 Task: Create new subfolder Folder0000000007 in folder Inbox. Create new subfolder Folder0000000008 in folder Sent items. Move email   from folder Sent items to folder Folder0000000001 with a subject Subject0000000001. Move email   from folder Sent items to folder Folder0000000002 with a subject Subject0000000001. Move email   from folder Sent items to folder Folder0000000003 with a subject Subject0000000001
Action: Mouse moved to (193, 314)
Screenshot: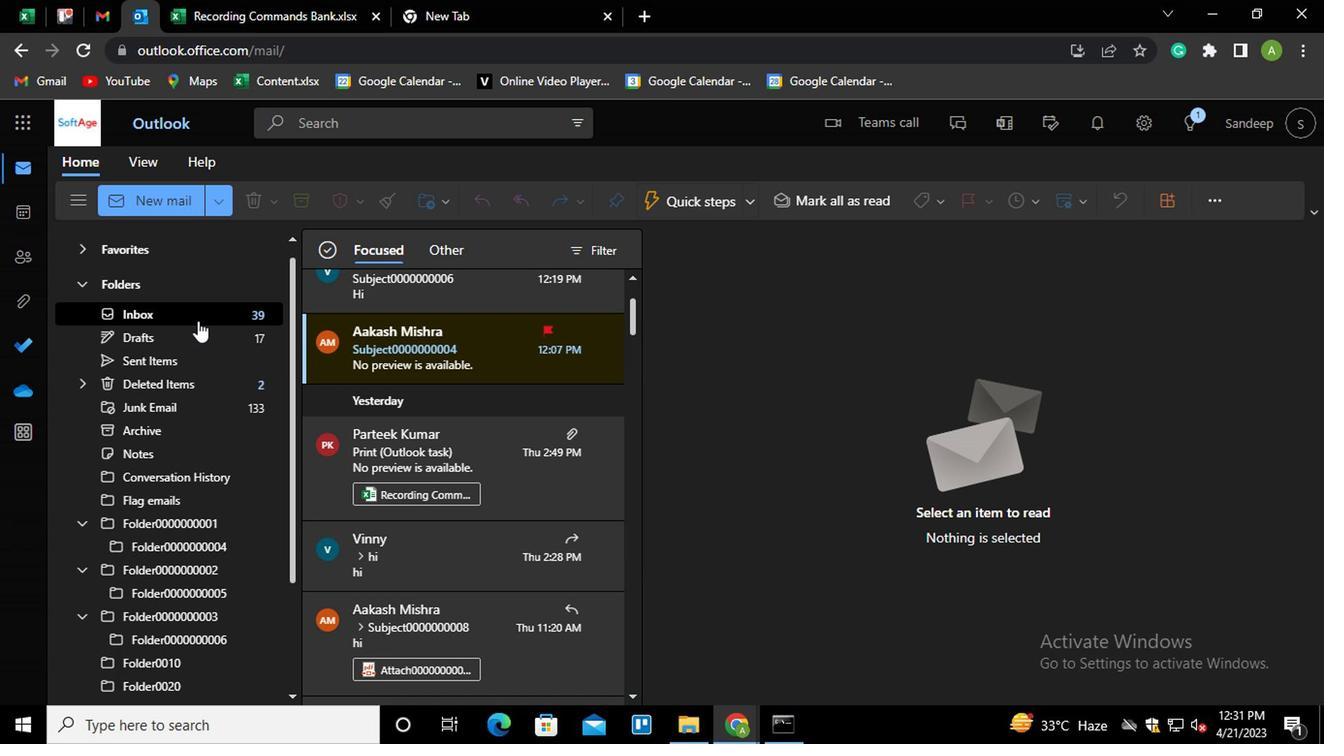 
Action: Mouse pressed right at (193, 314)
Screenshot: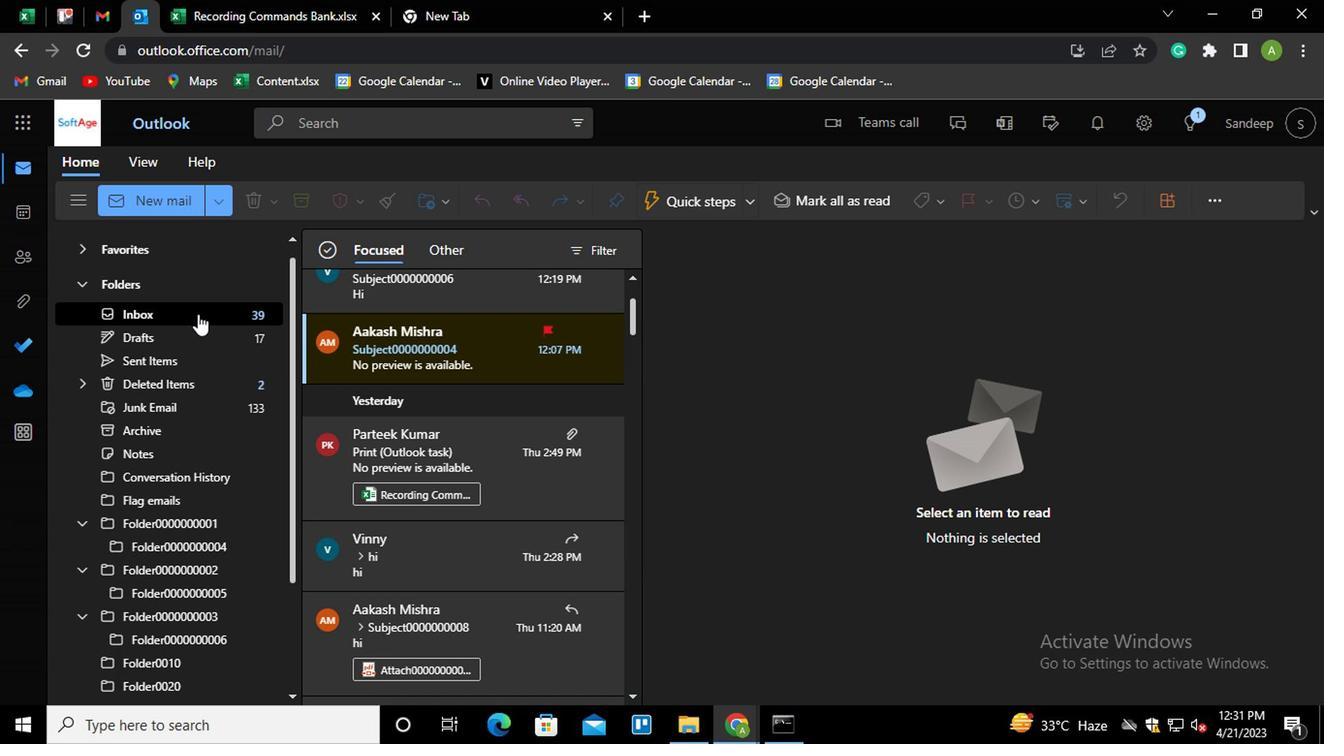 
Action: Mouse moved to (267, 336)
Screenshot: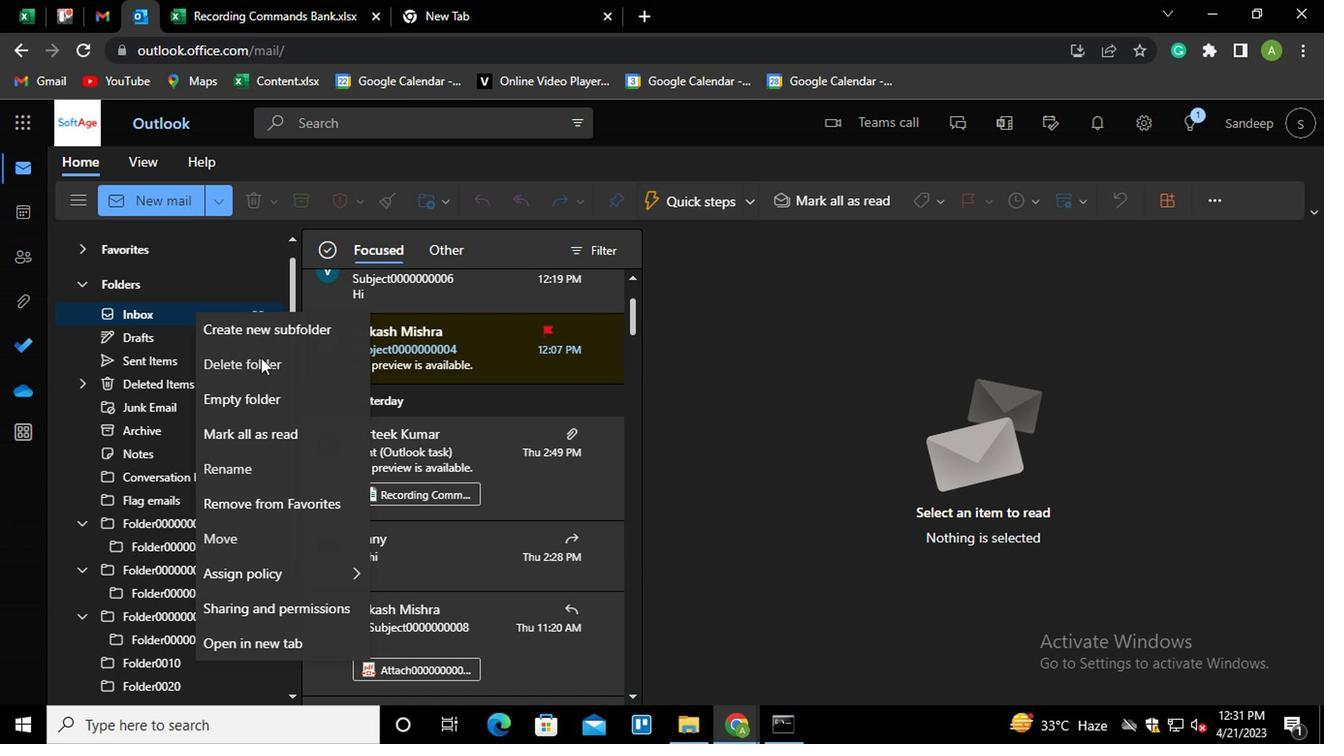
Action: Mouse pressed left at (267, 336)
Screenshot: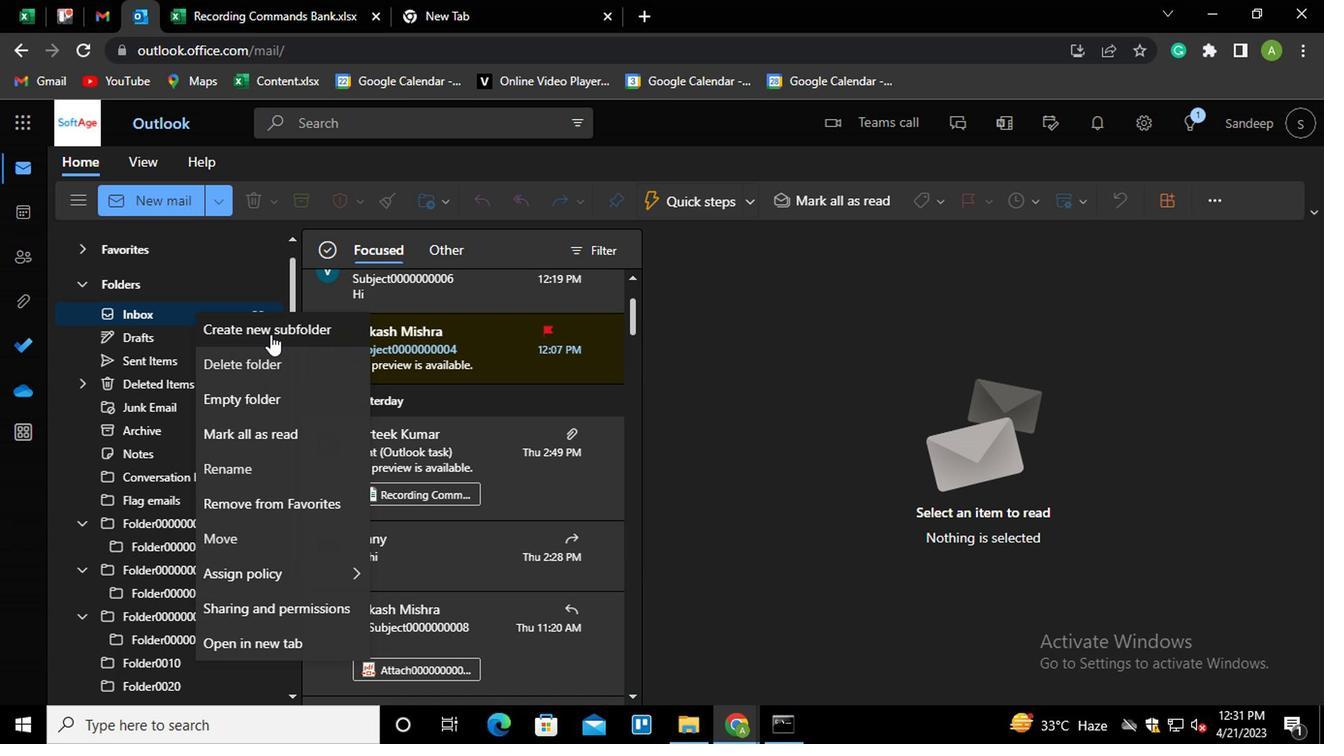 
Action: Mouse moved to (137, 340)
Screenshot: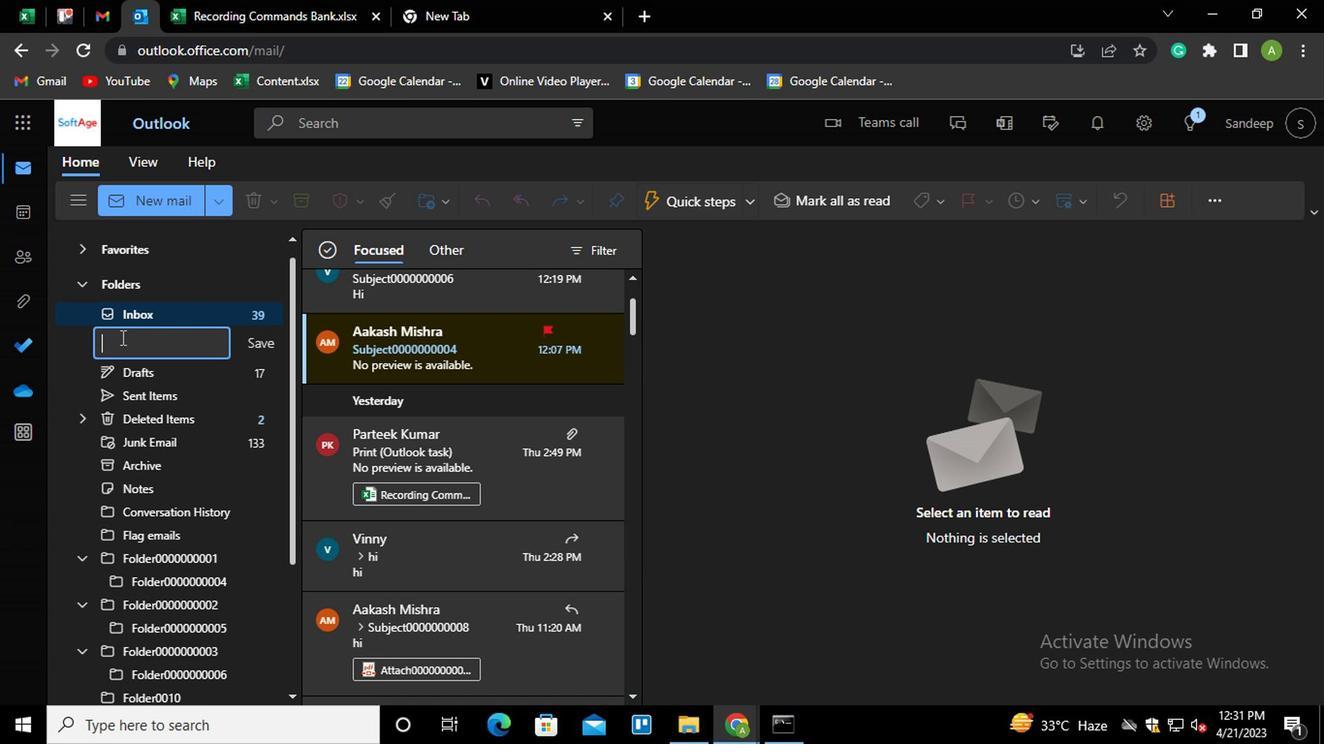 
Action: Key pressed <Key.shift>FOLDER0000000007<Key.enter>
Screenshot: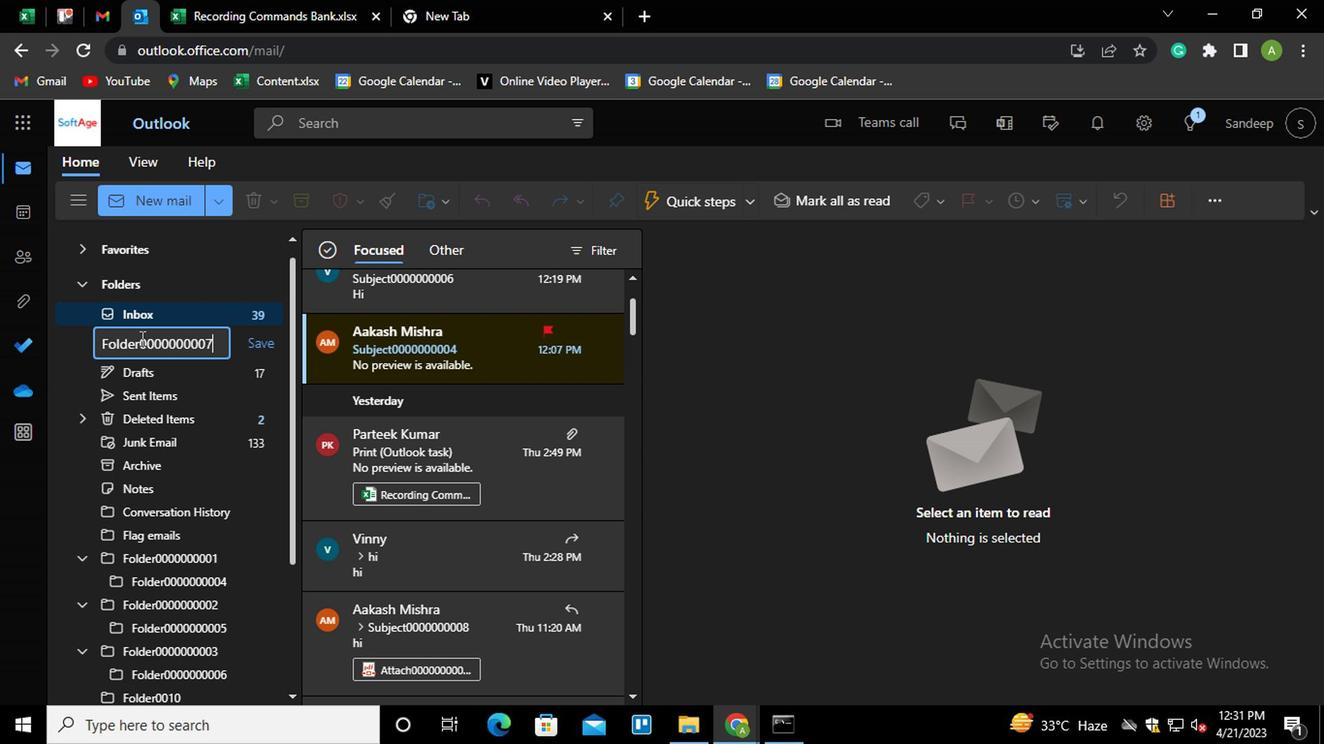 
Action: Mouse moved to (142, 382)
Screenshot: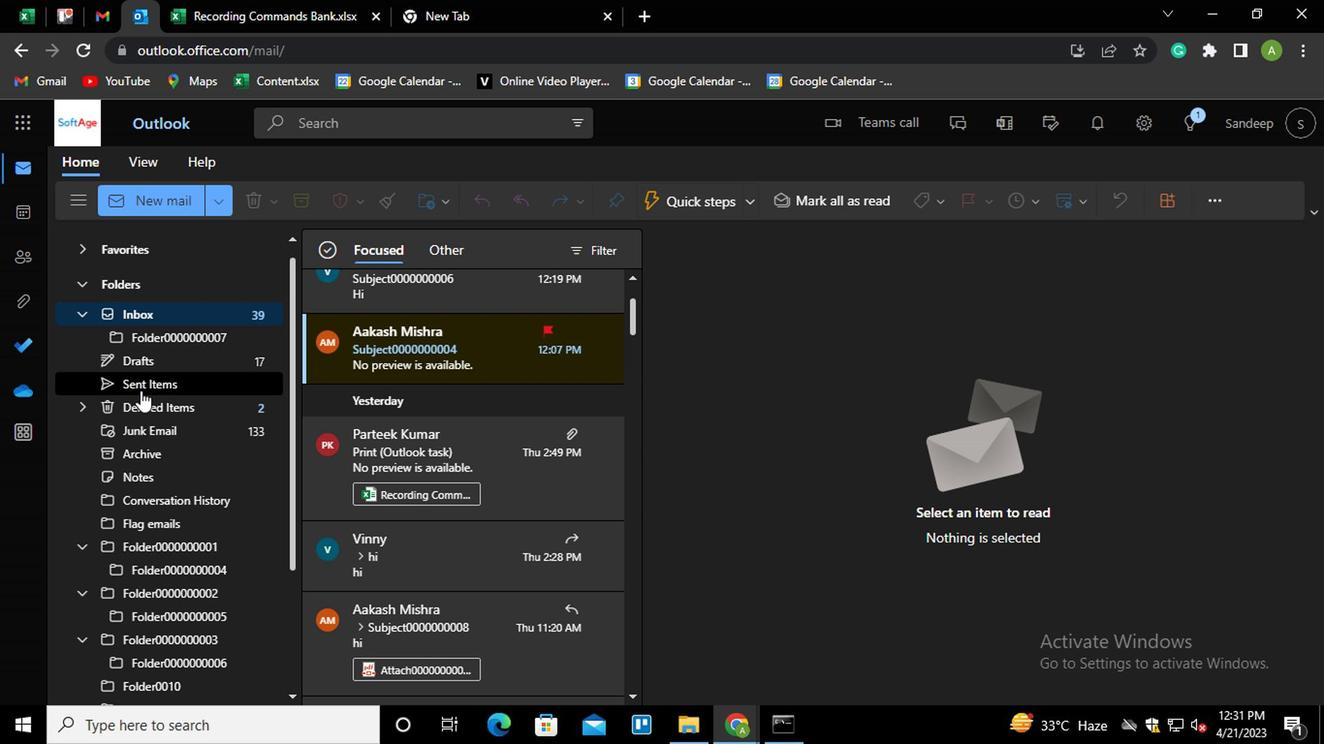 
Action: Mouse pressed right at (142, 382)
Screenshot: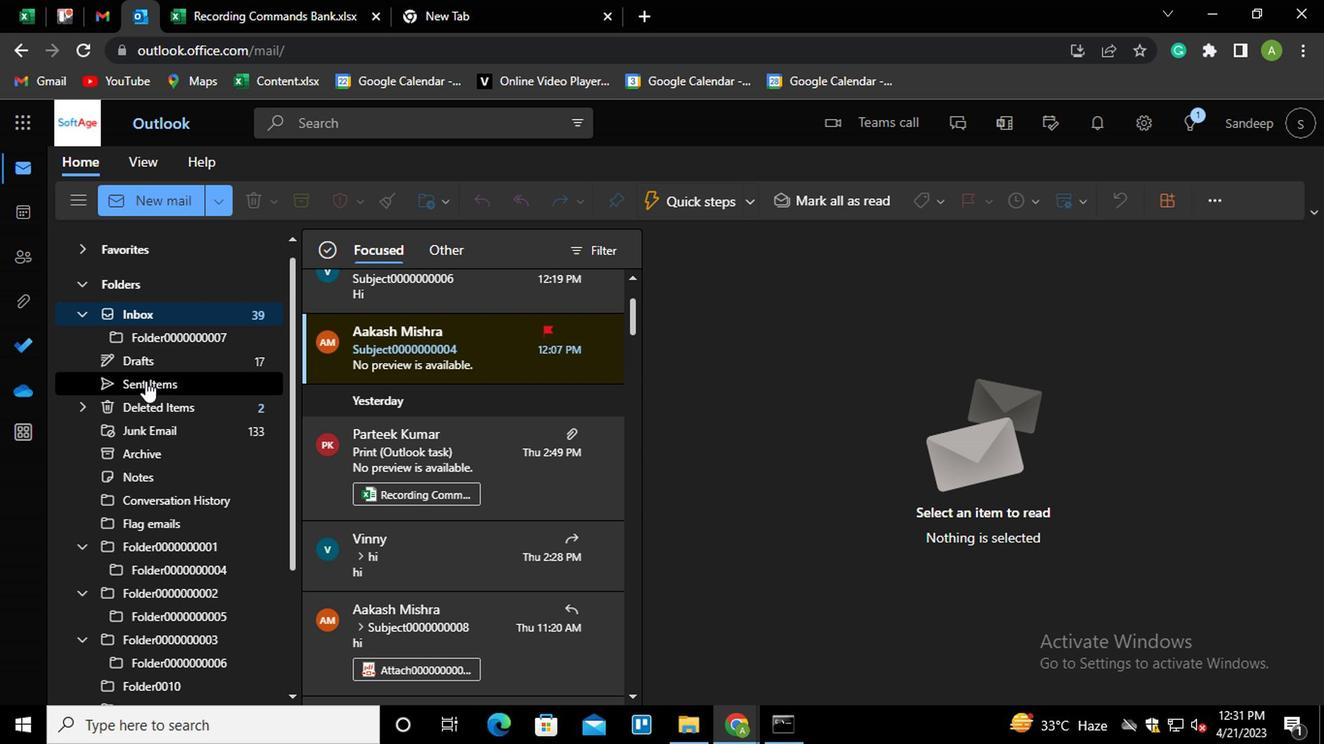 
Action: Mouse moved to (175, 370)
Screenshot: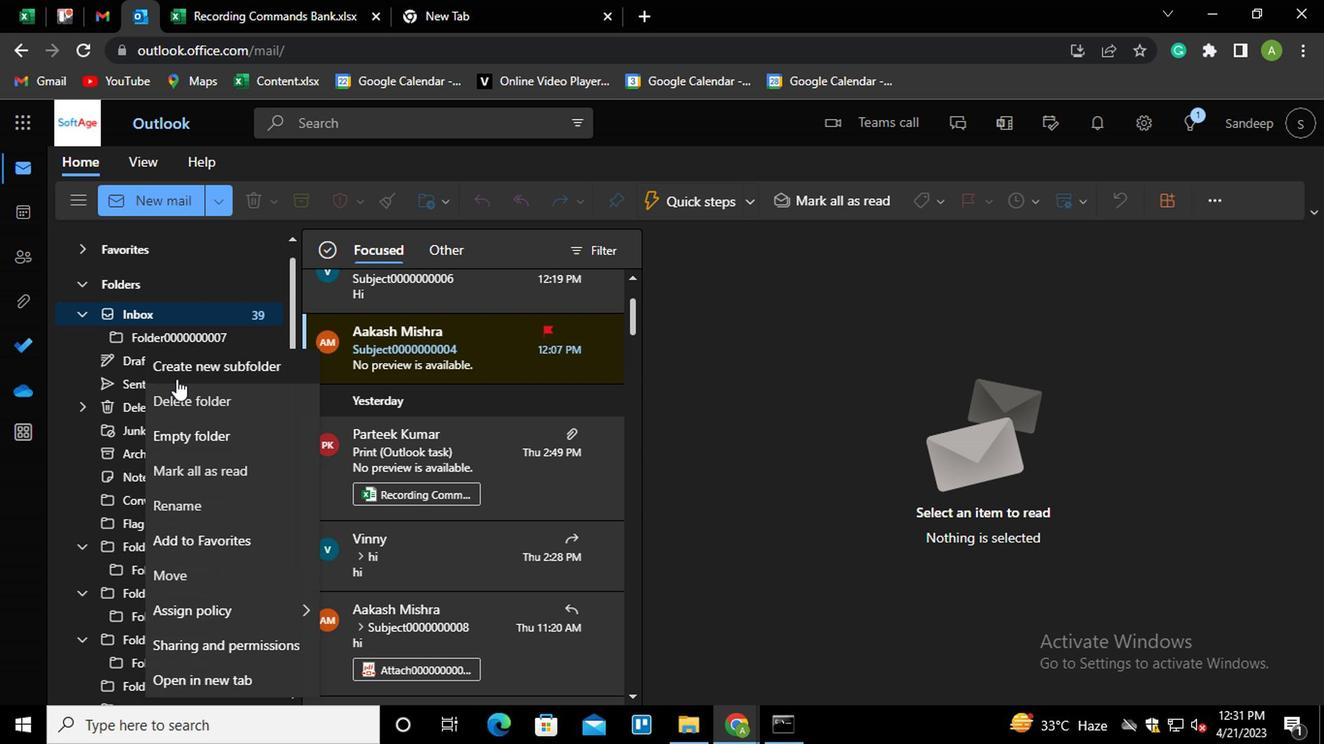 
Action: Mouse pressed left at (175, 370)
Screenshot: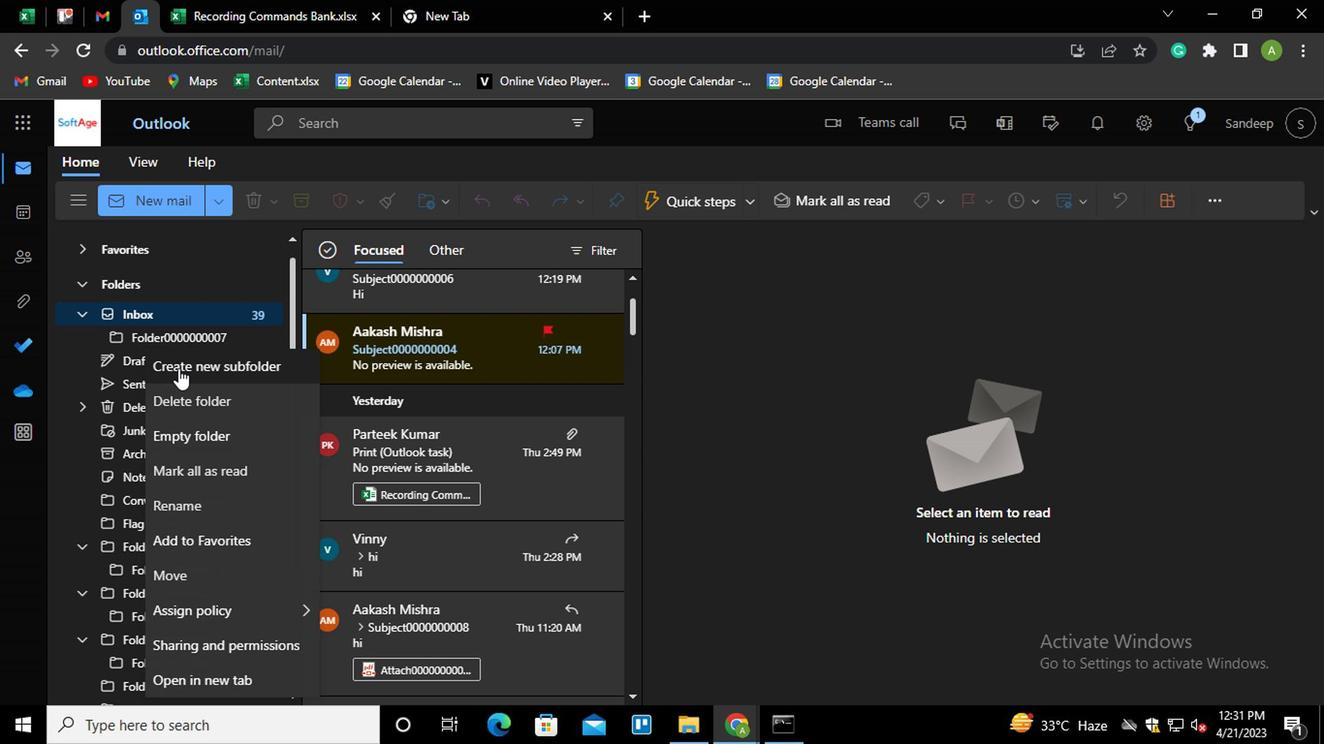 
Action: Mouse moved to (176, 371)
Screenshot: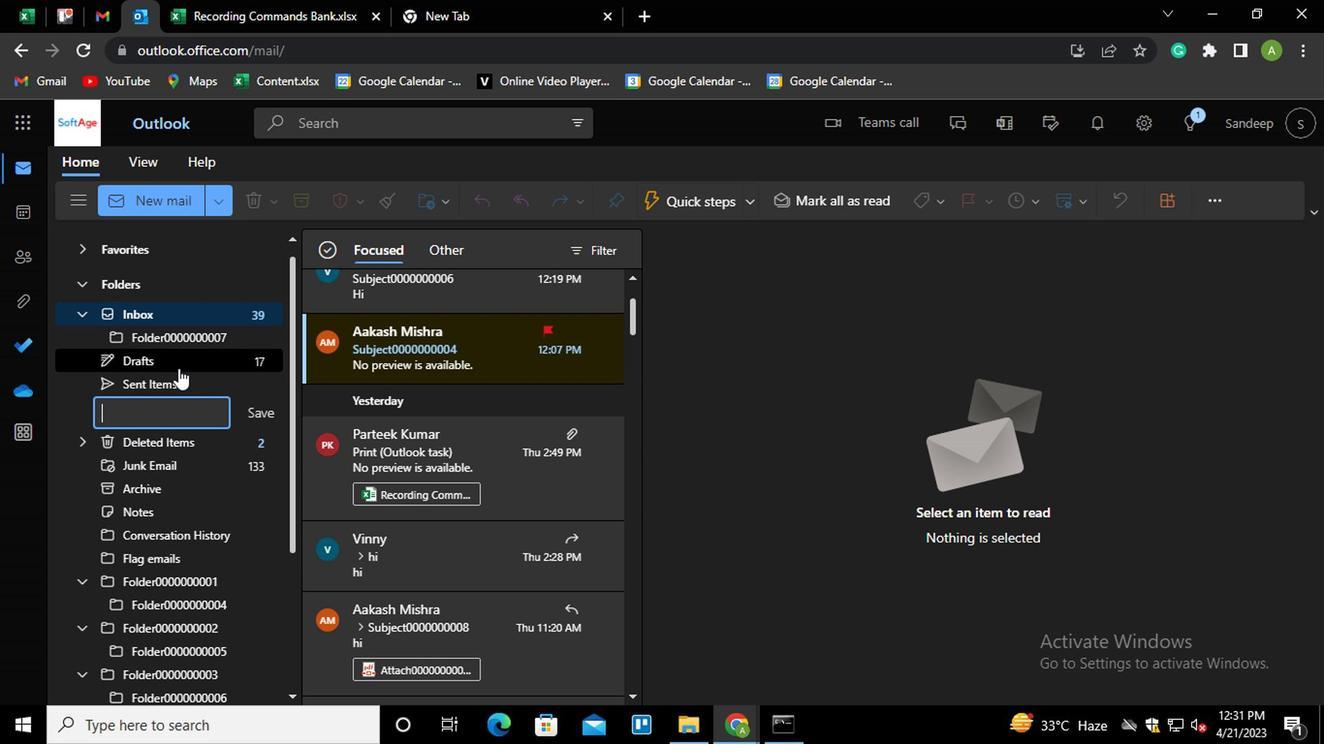 
Action: Key pressed <Key.shift>FOLDER0000000008<Key.enter>
Screenshot: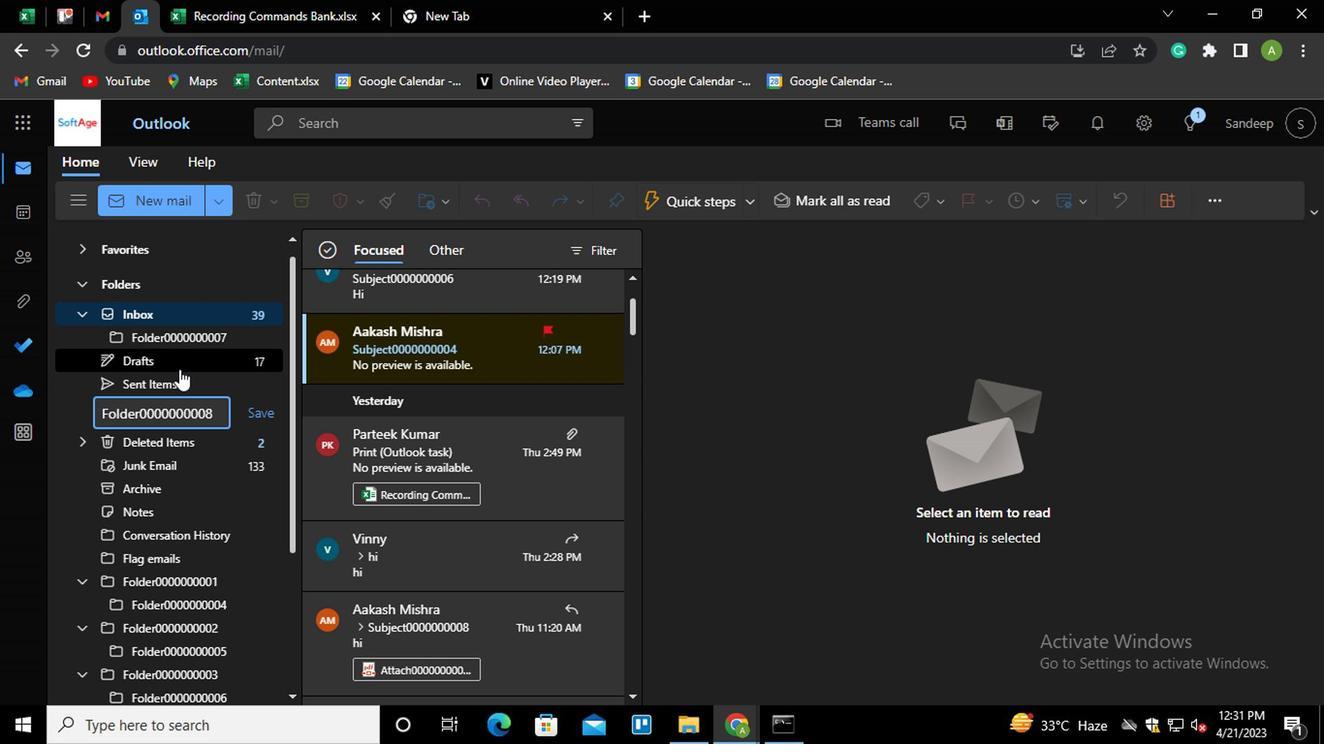
Action: Mouse moved to (173, 391)
Screenshot: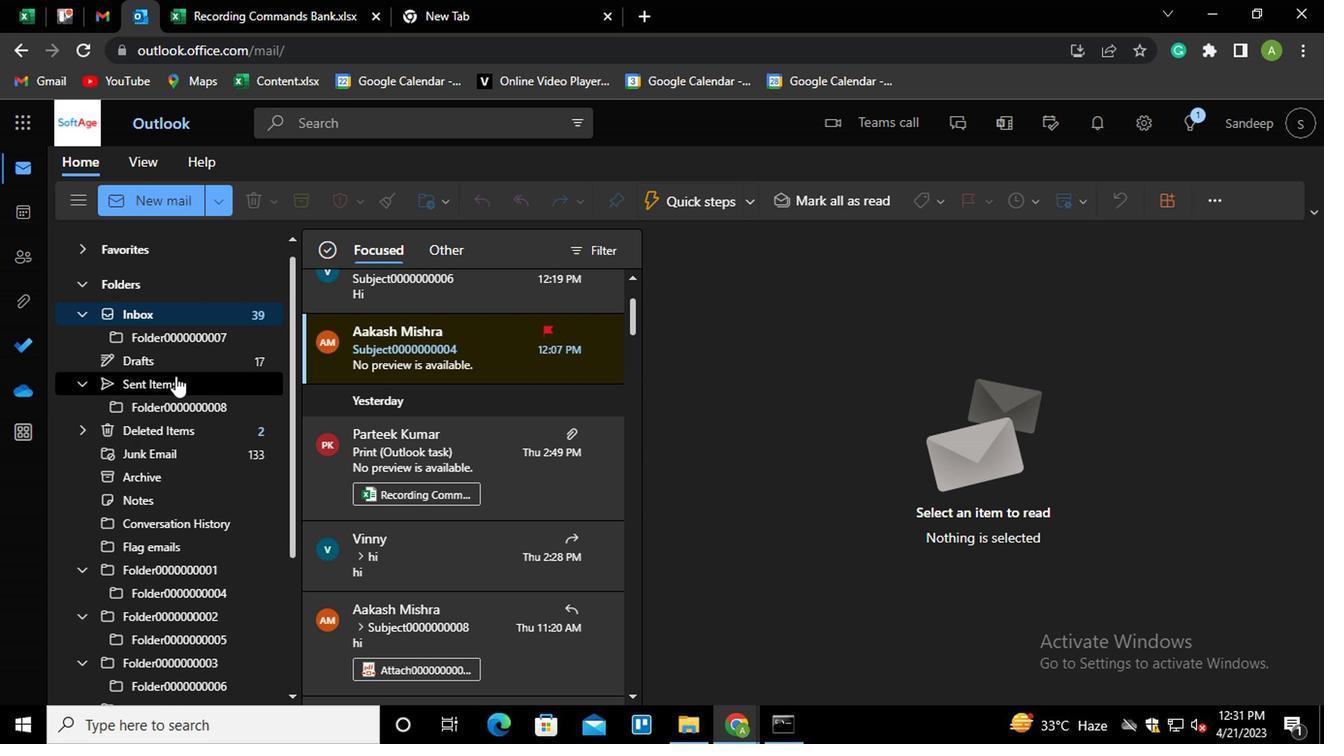 
Action: Mouse pressed left at (173, 391)
Screenshot: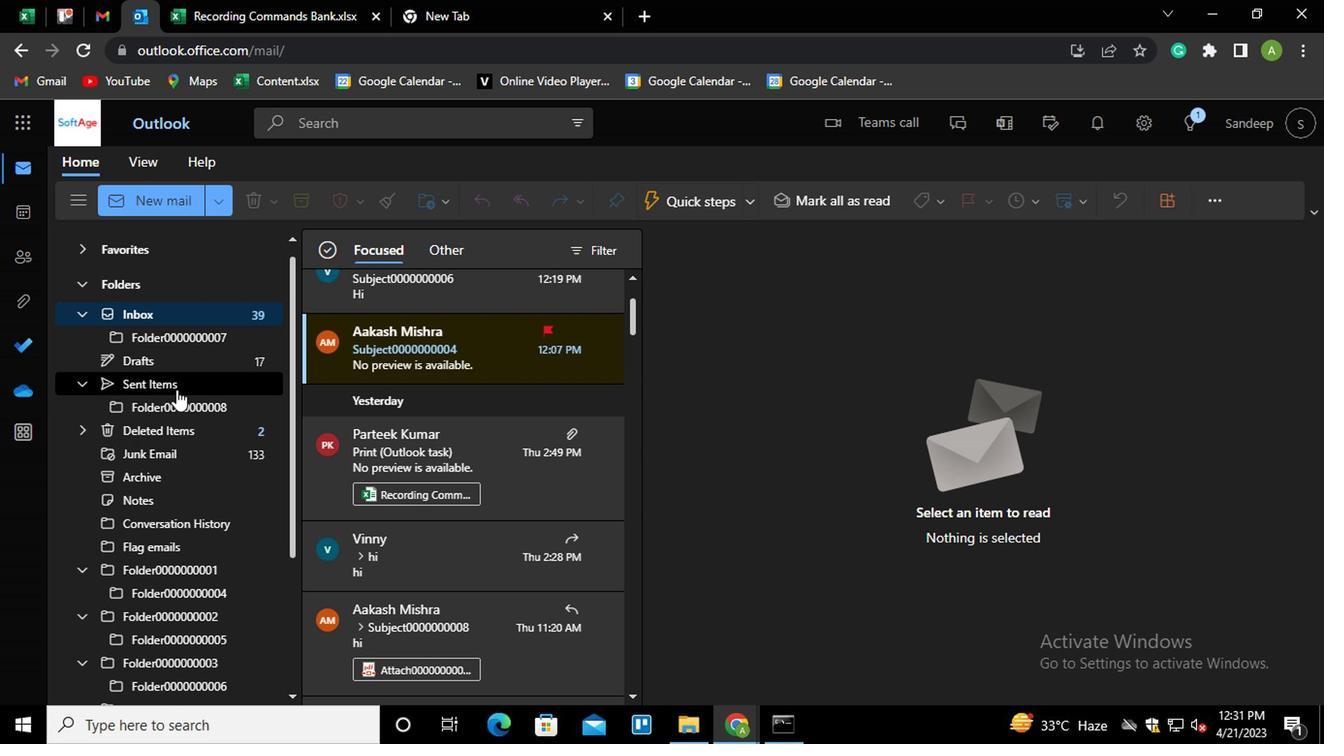 
Action: Mouse moved to (537, 121)
Screenshot: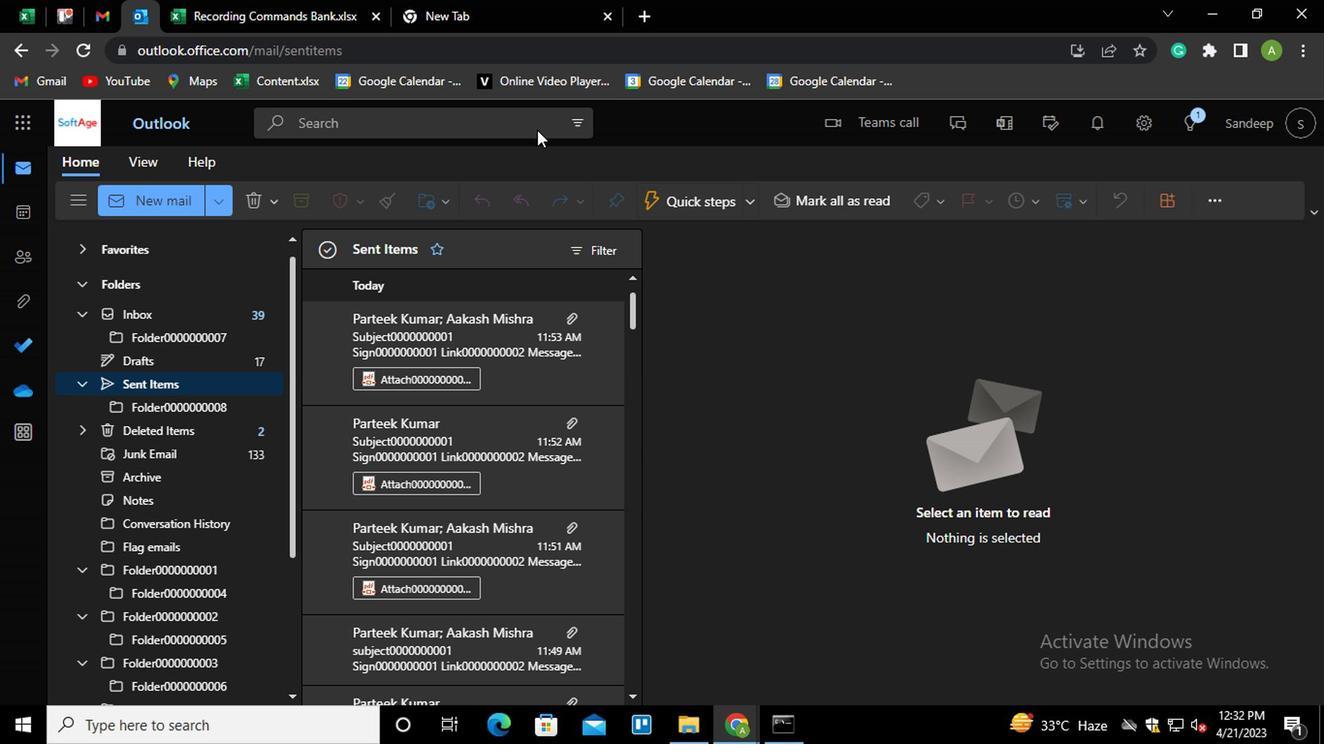 
Action: Mouse pressed left at (537, 121)
Screenshot: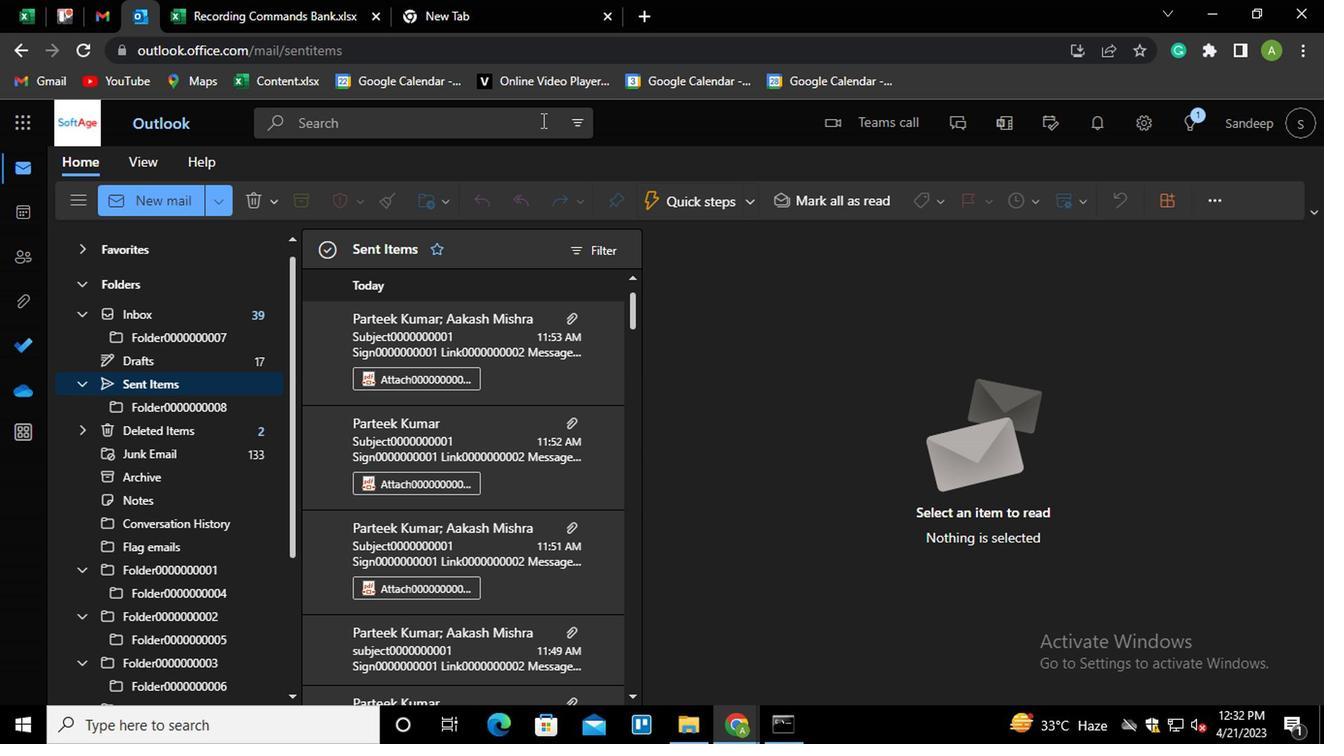 
Action: Mouse moved to (744, 115)
Screenshot: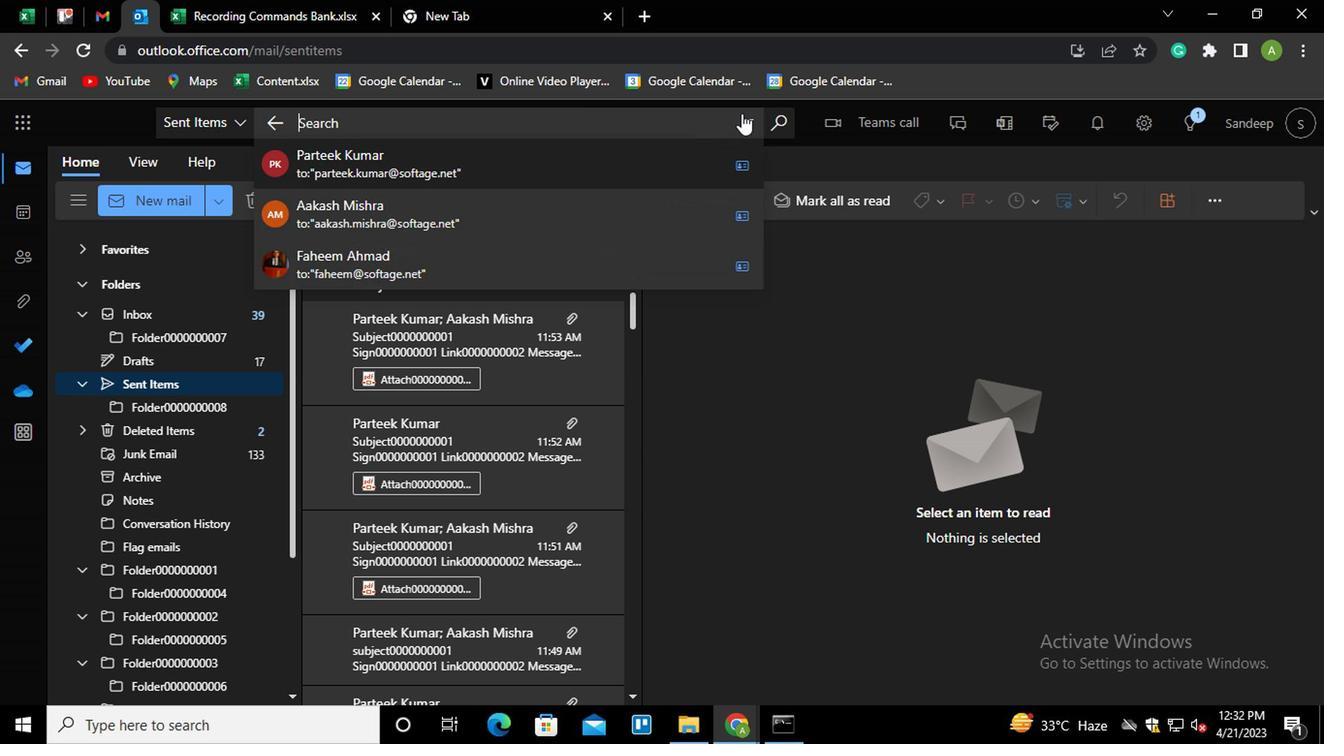 
Action: Mouse pressed left at (744, 115)
Screenshot: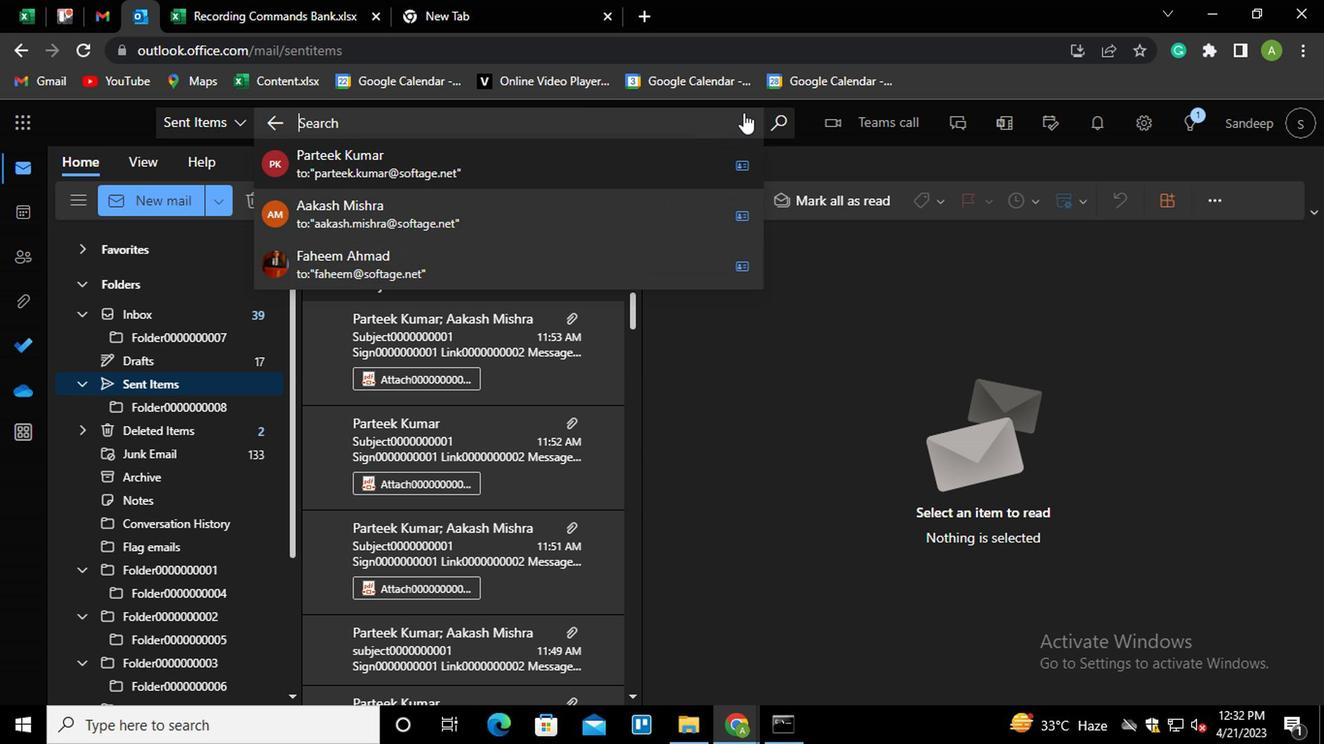 
Action: Mouse moved to (517, 218)
Screenshot: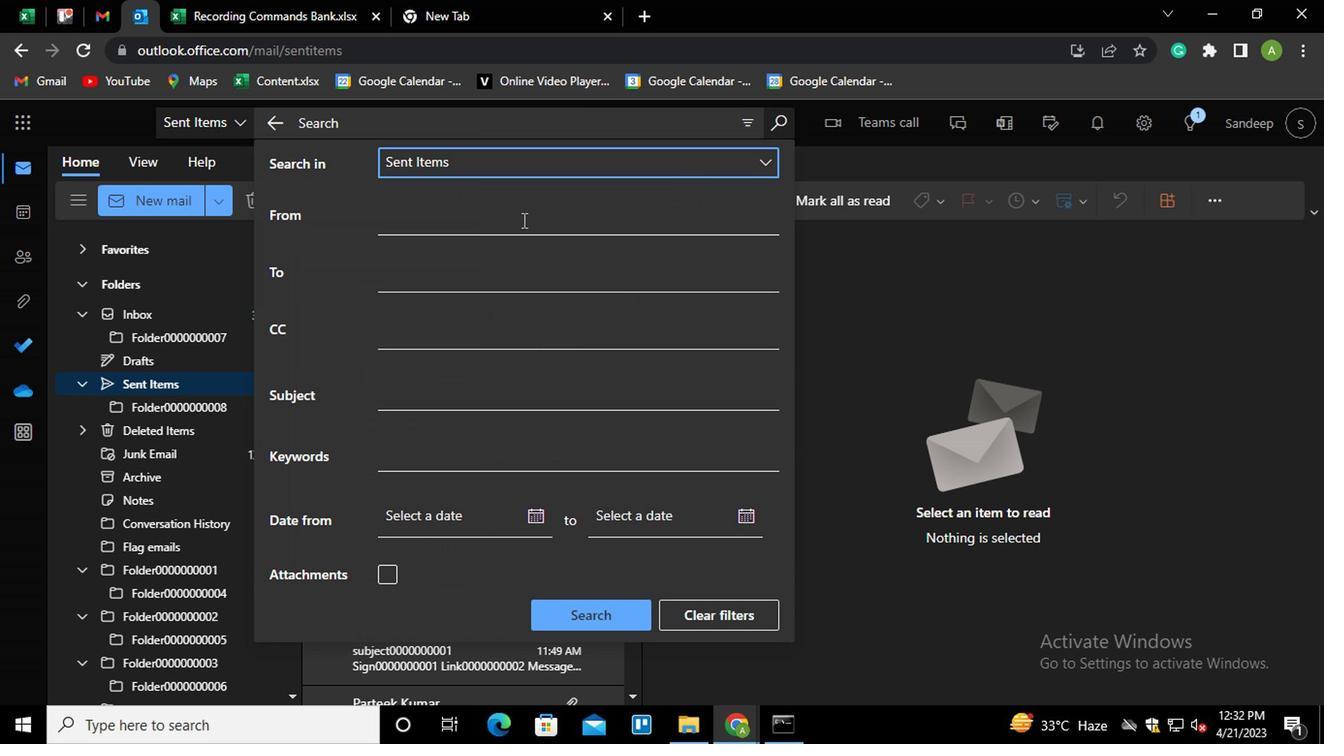 
Action: Mouse pressed left at (517, 218)
Screenshot: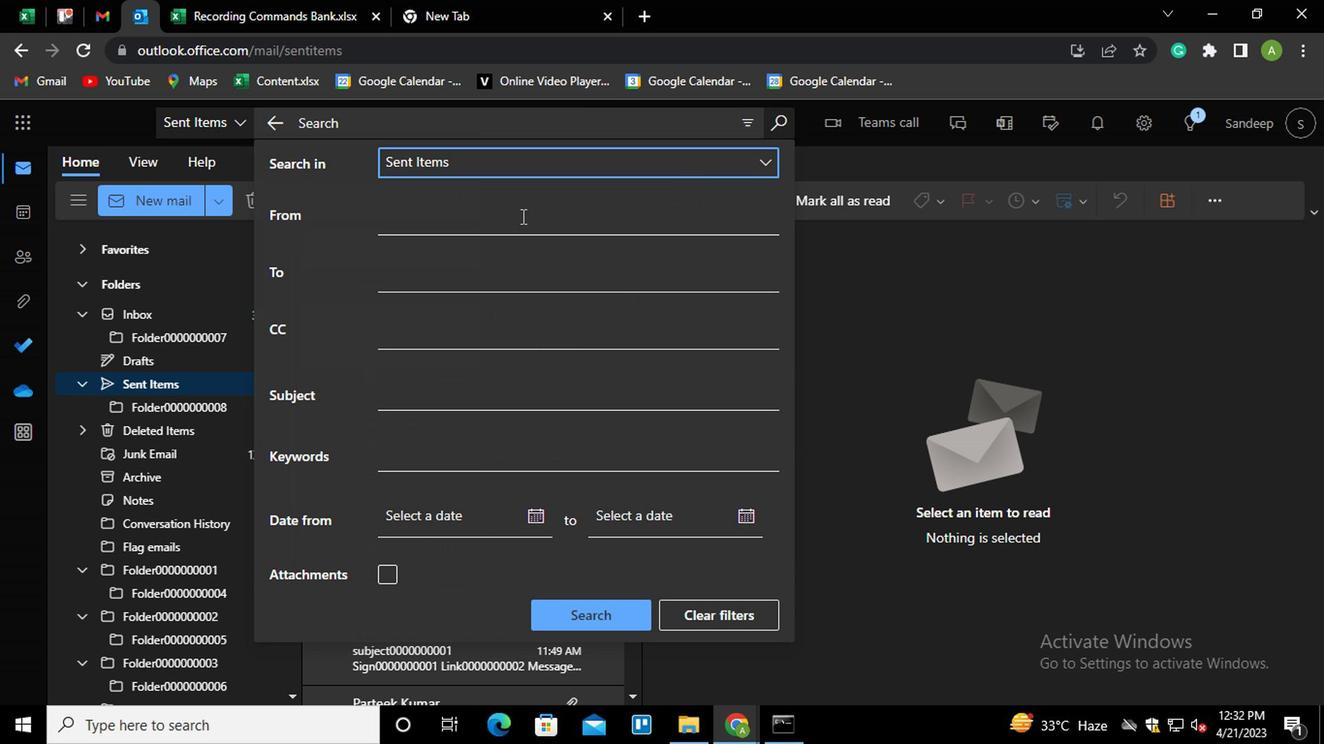 
Action: Mouse moved to (724, 396)
Screenshot: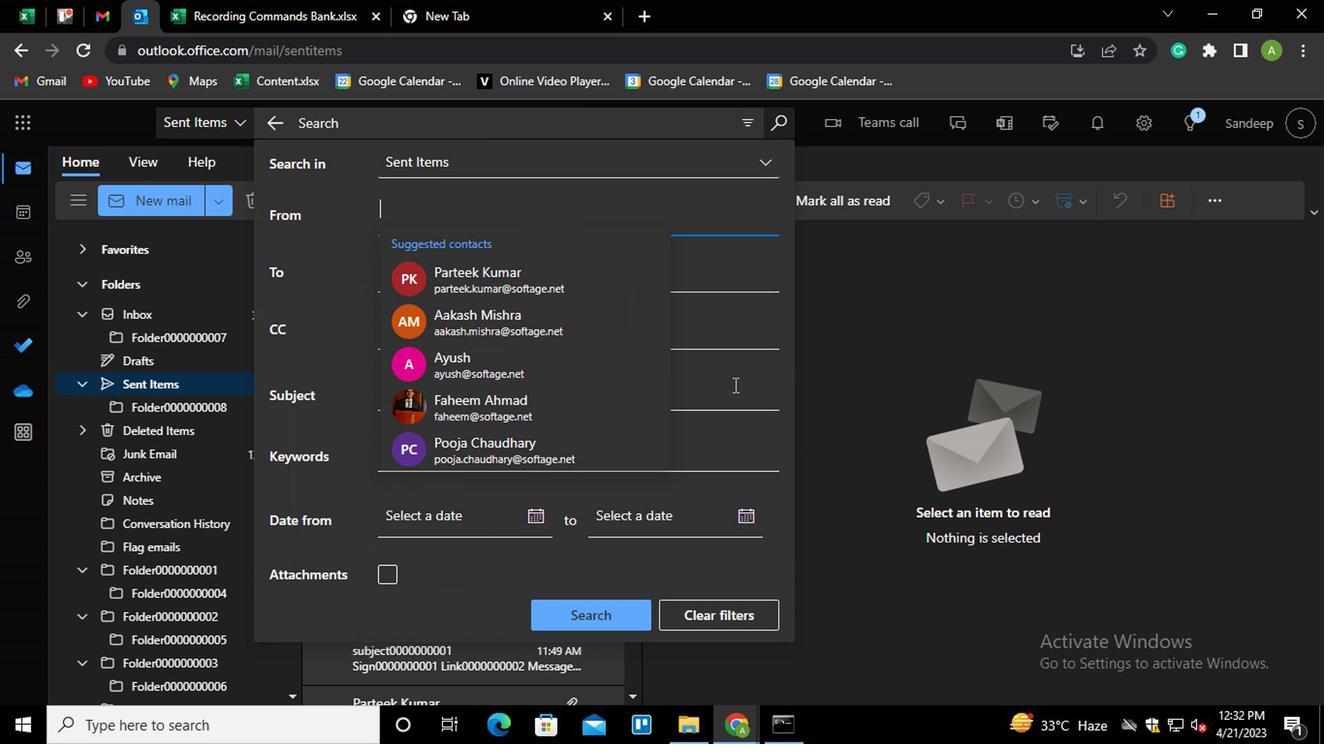 
Action: Mouse pressed left at (724, 396)
Screenshot: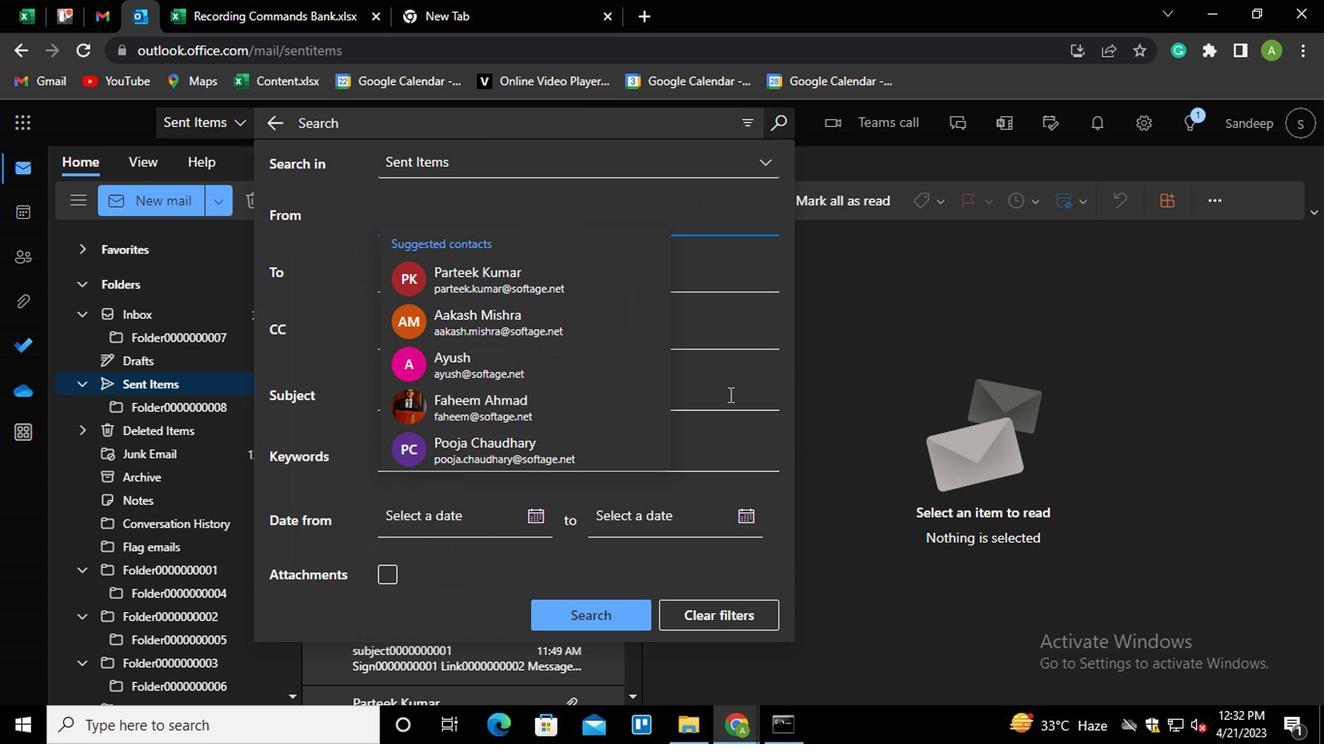
Action: Key pressed <Key.shift>SUBJECT0000000001<Key.enter>
Screenshot: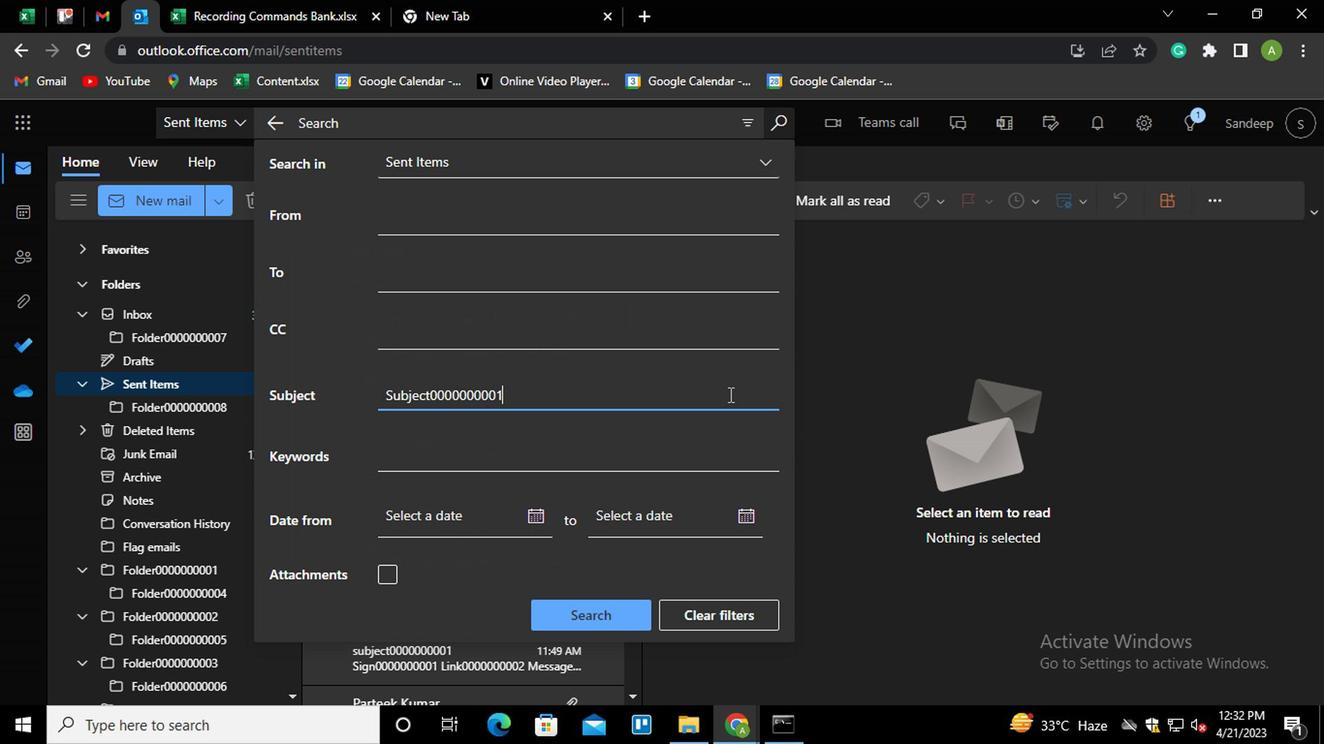 
Action: Mouse moved to (604, 605)
Screenshot: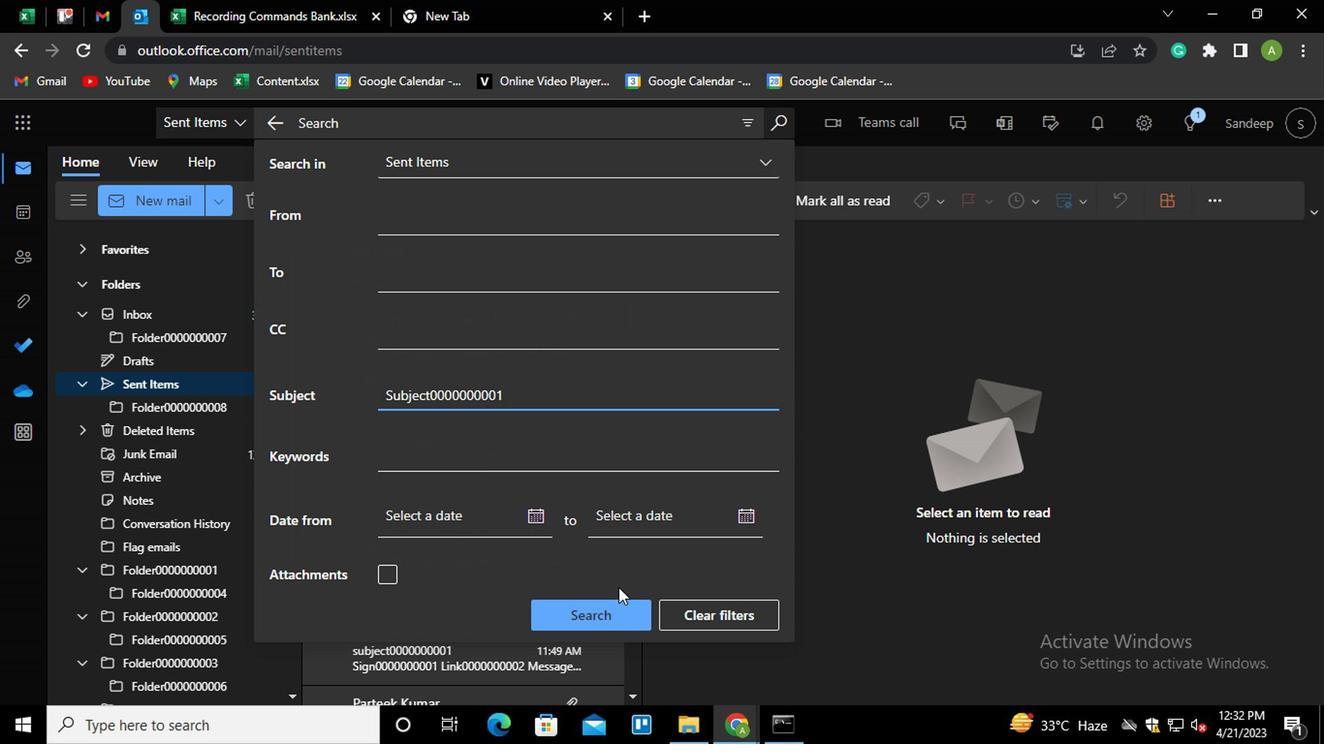 
Action: Mouse pressed left at (604, 605)
Screenshot: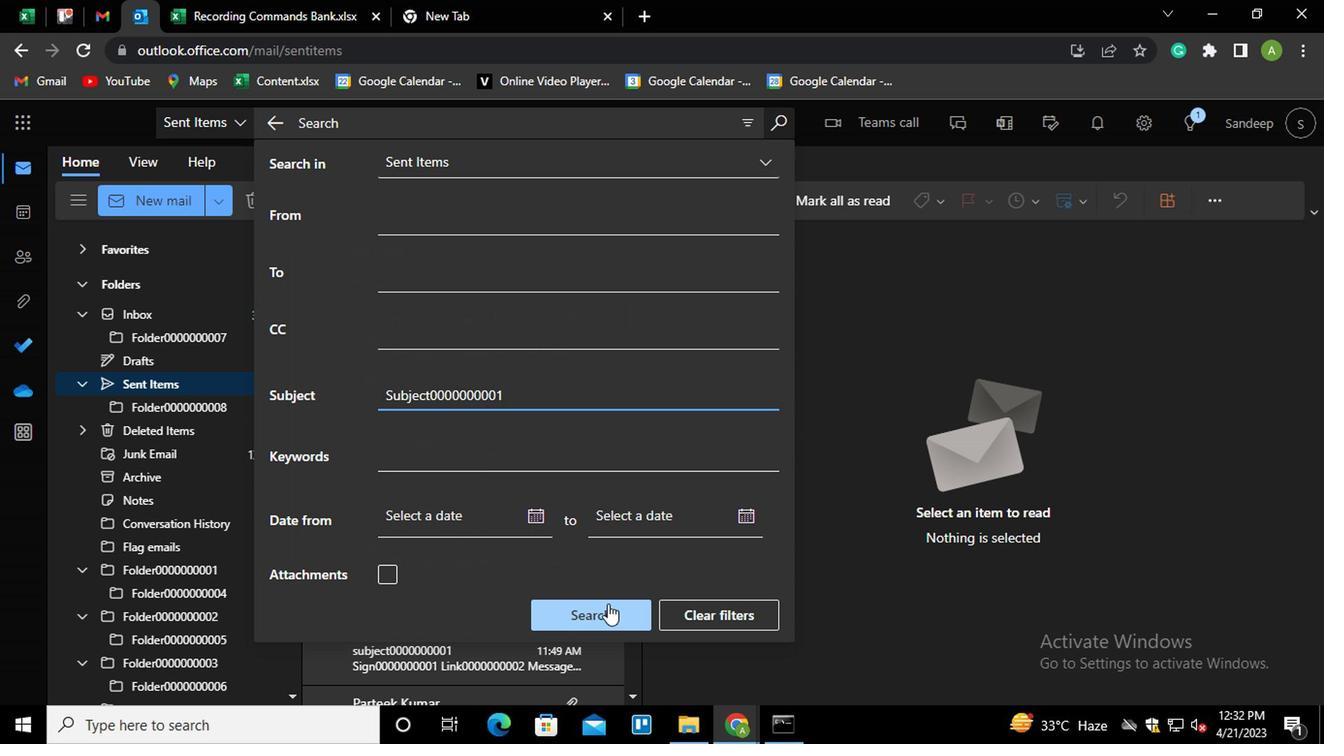
Action: Mouse moved to (486, 348)
Screenshot: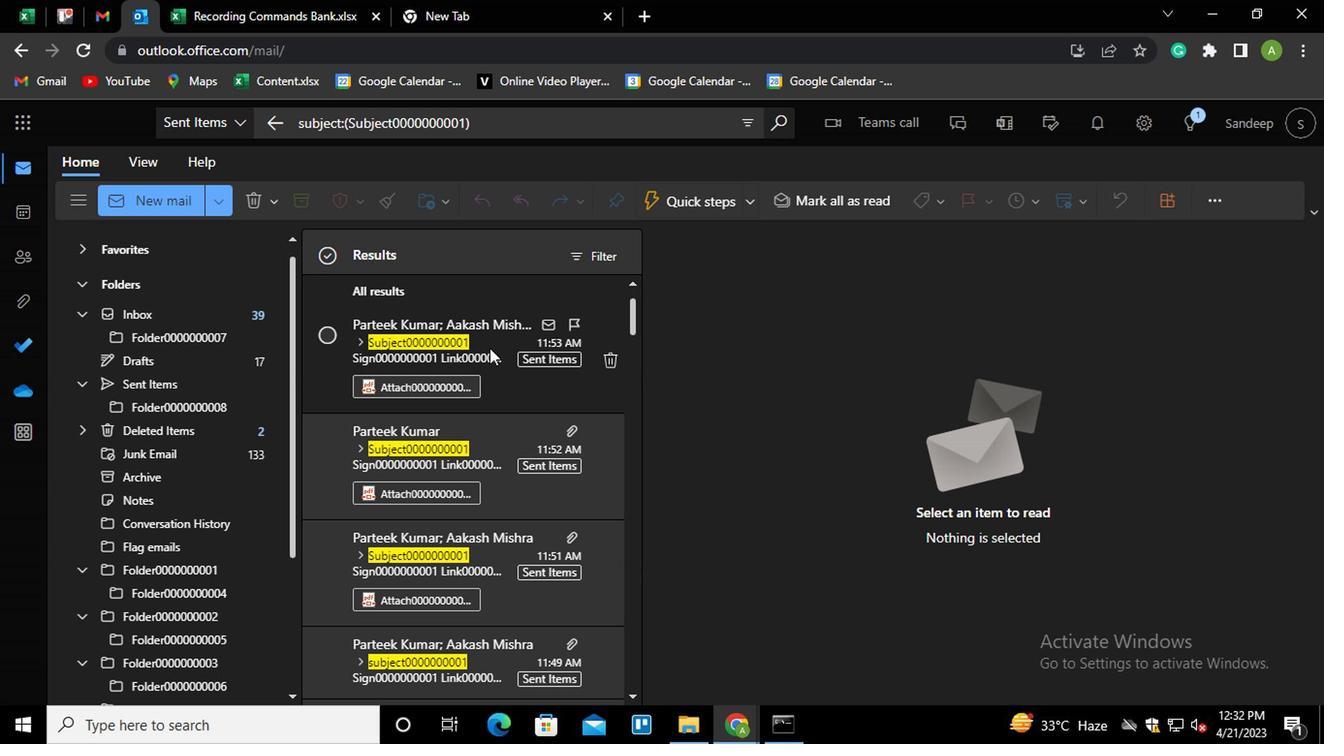 
Action: Mouse pressed right at (486, 348)
Screenshot: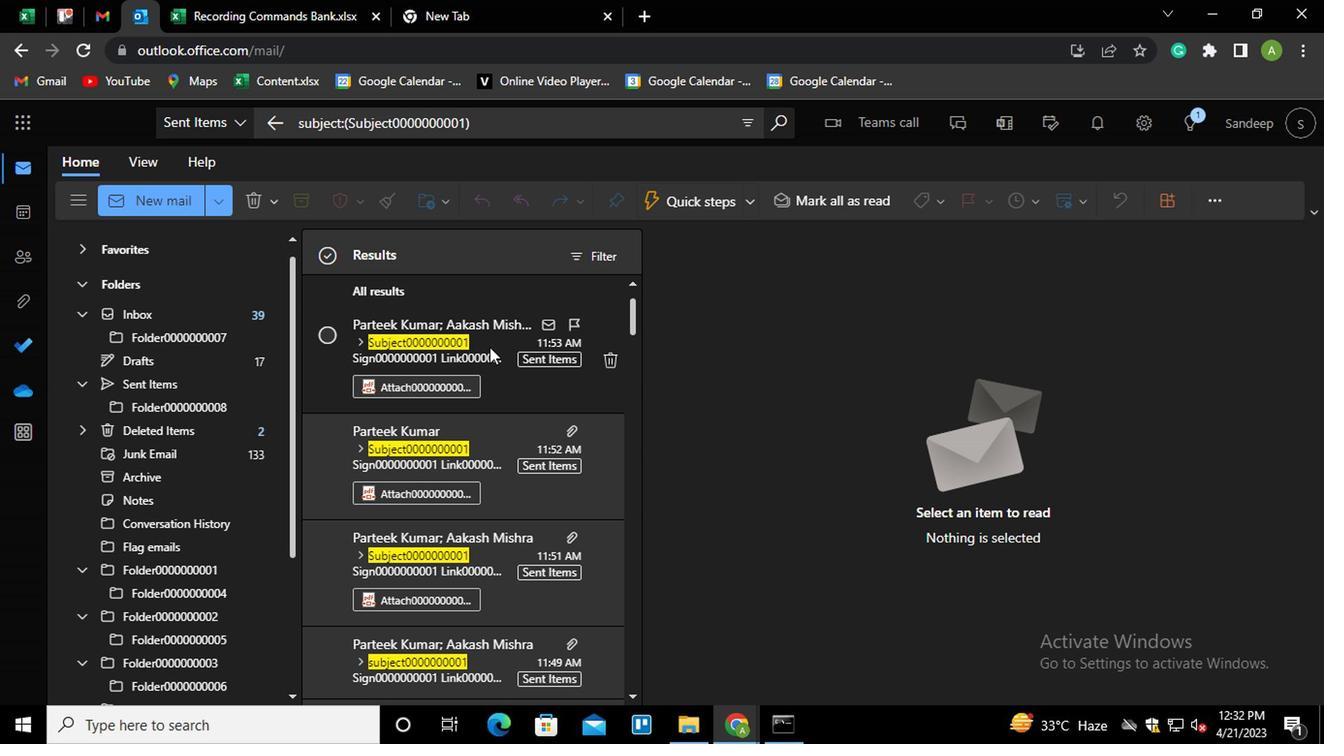 
Action: Mouse moved to (518, 432)
Screenshot: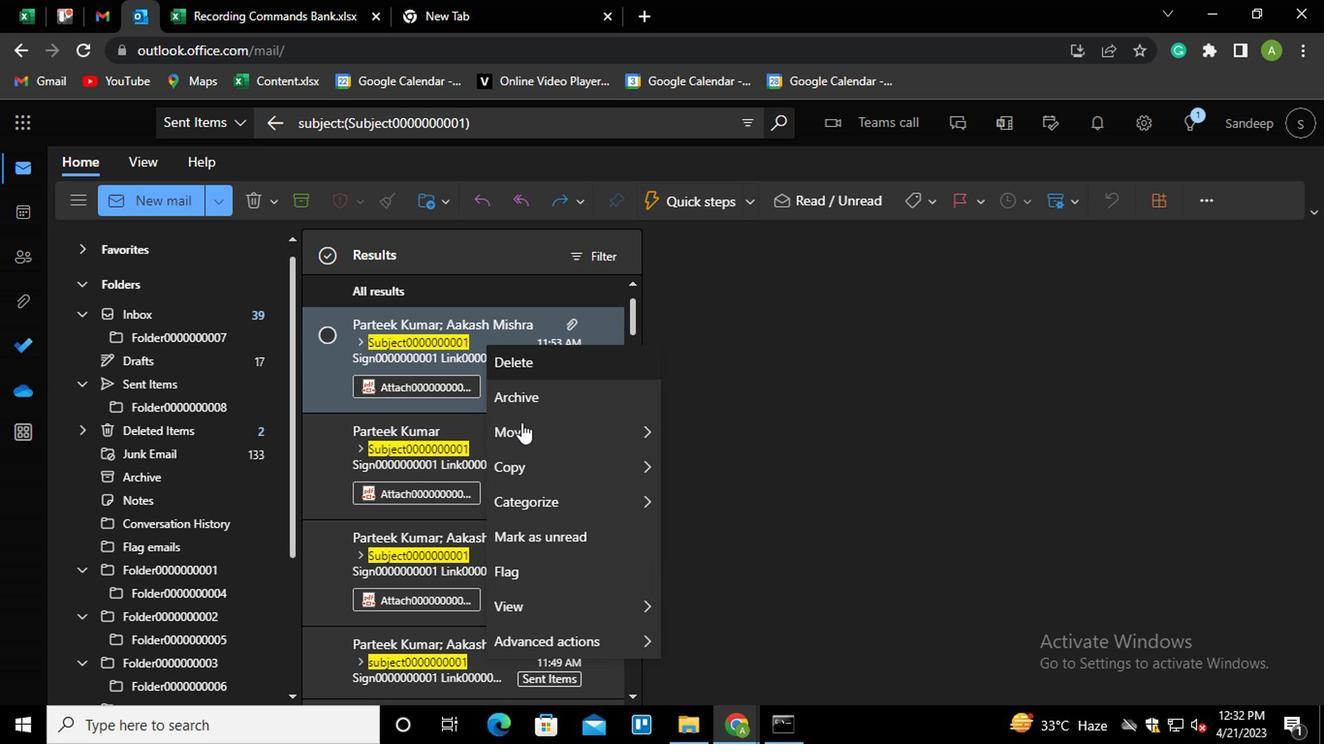 
Action: Mouse pressed left at (518, 432)
Screenshot: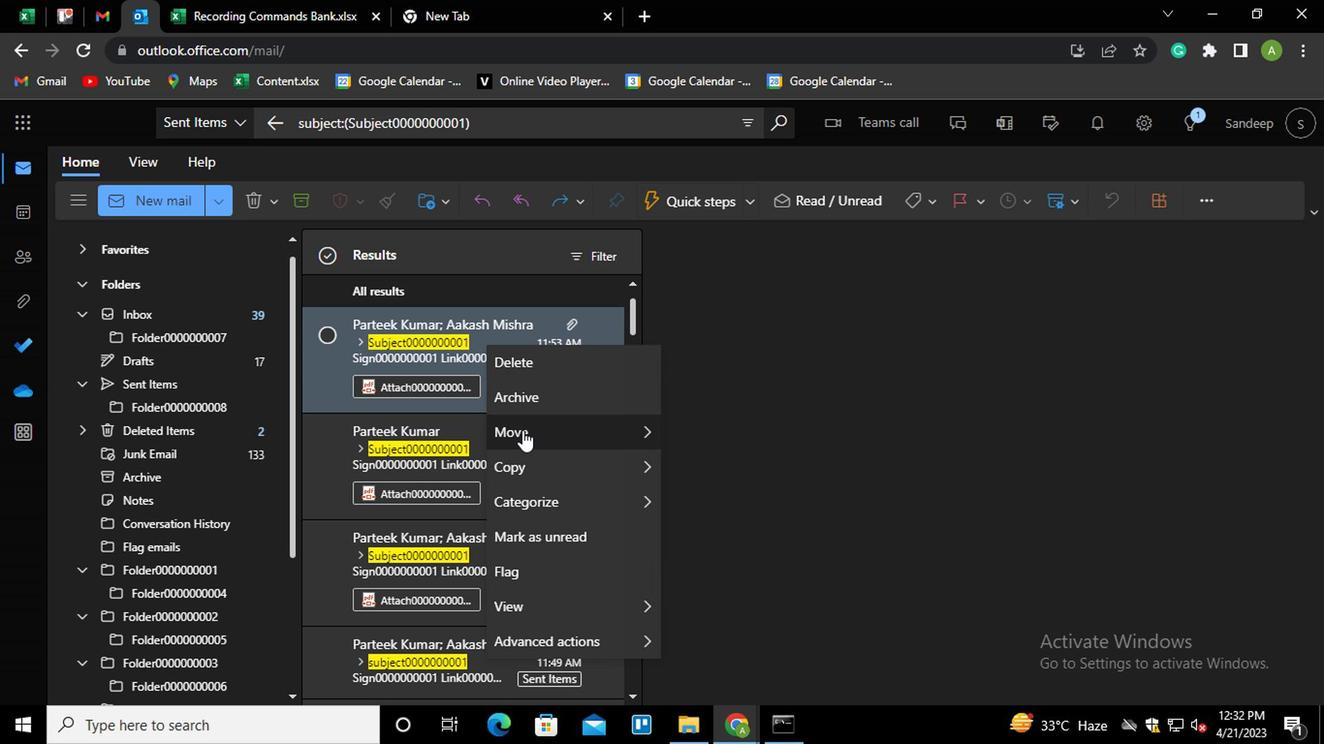
Action: Mouse moved to (727, 366)
Screenshot: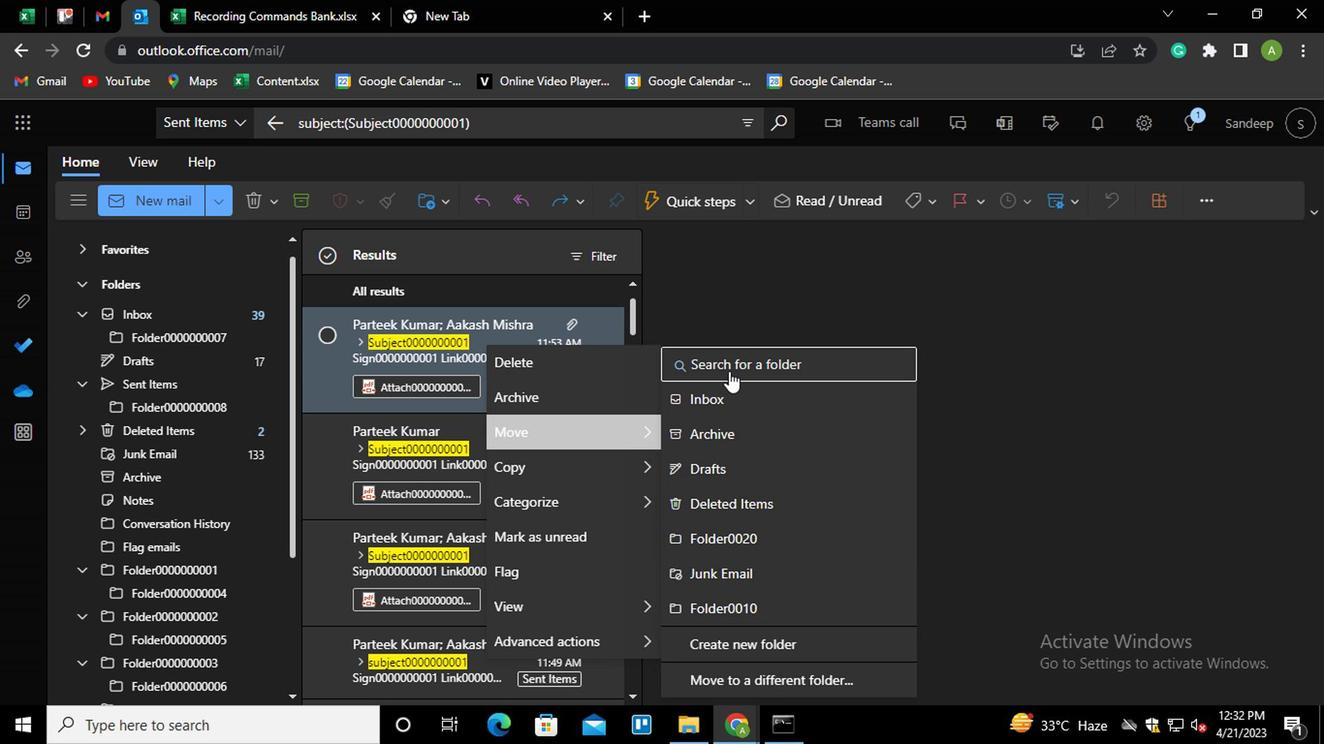 
Action: Mouse pressed left at (727, 366)
Screenshot: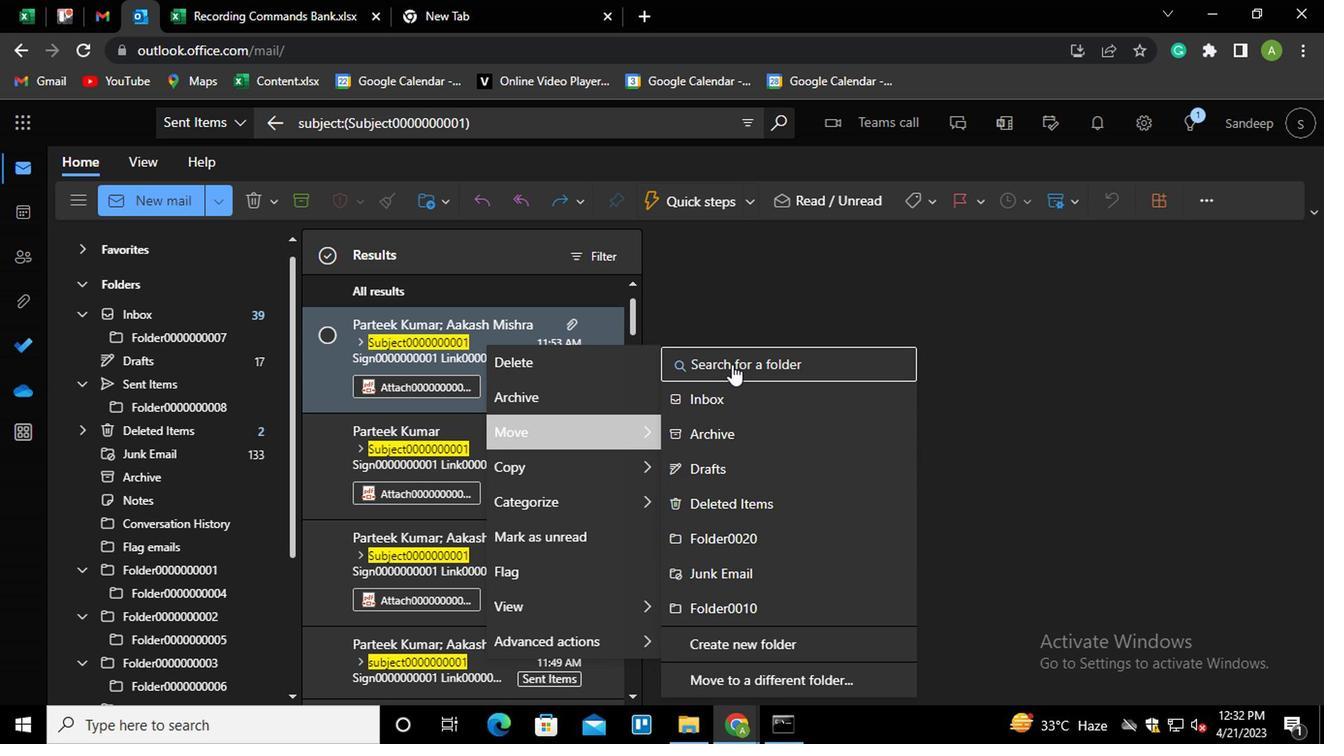 
Action: Key pressed <Key.shift><Key.shift>FOLDER
Screenshot: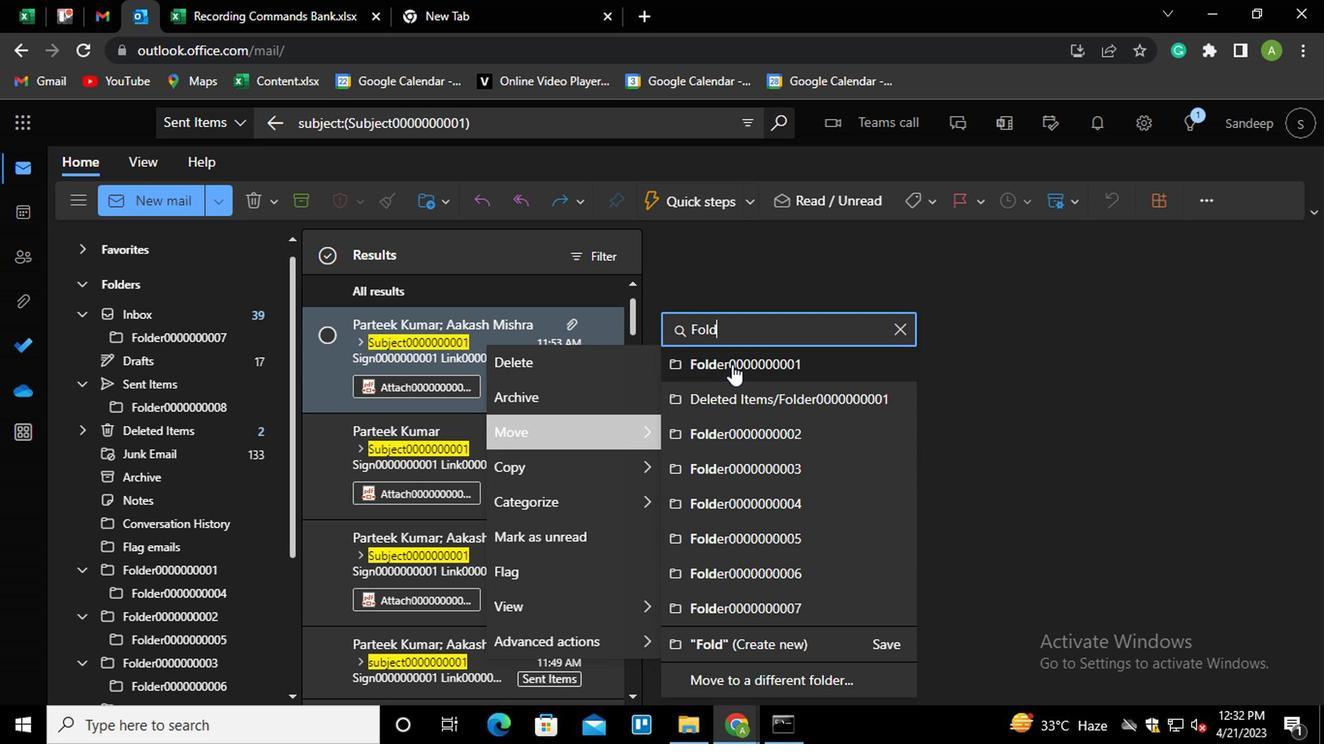 
Action: Mouse moved to (726, 365)
Screenshot: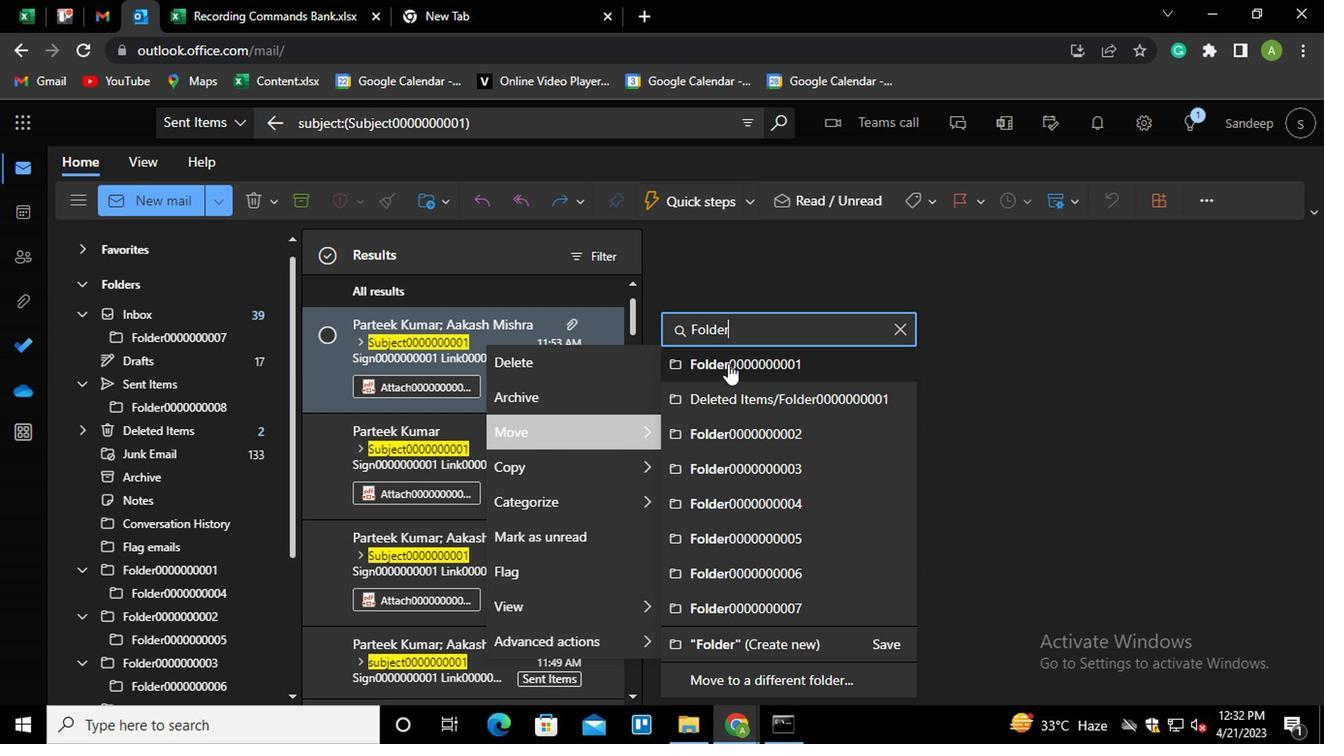 
Action: Mouse pressed left at (726, 365)
Screenshot: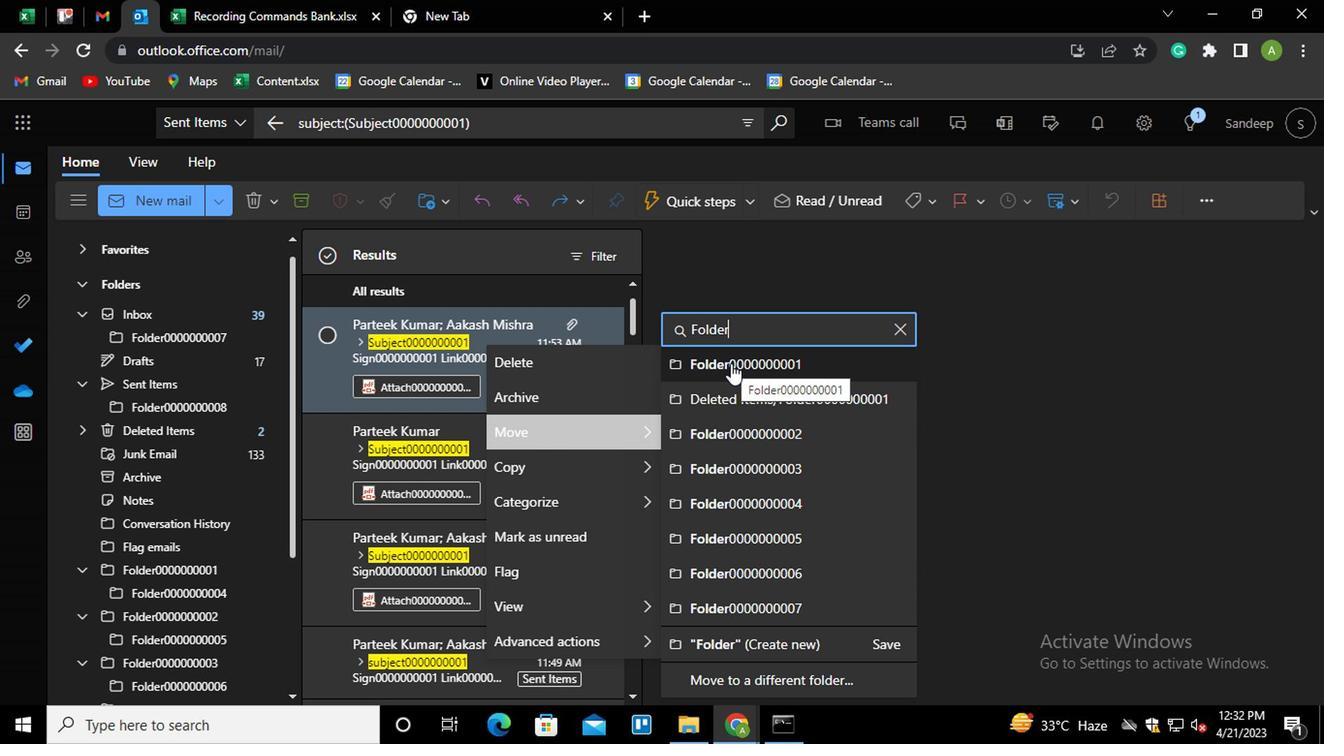 
Action: Mouse moved to (626, 468)
Screenshot: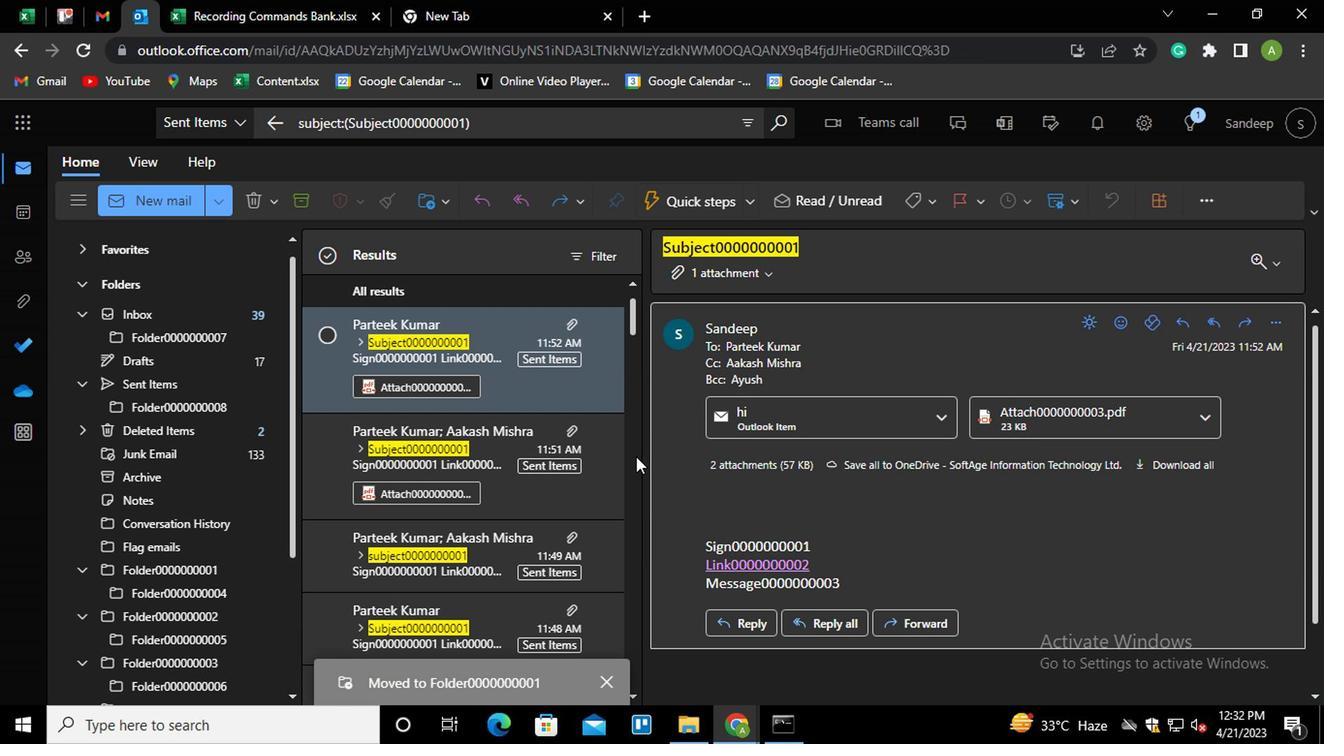 
Action: Mouse scrolled (626, 466) with delta (0, -1)
Screenshot: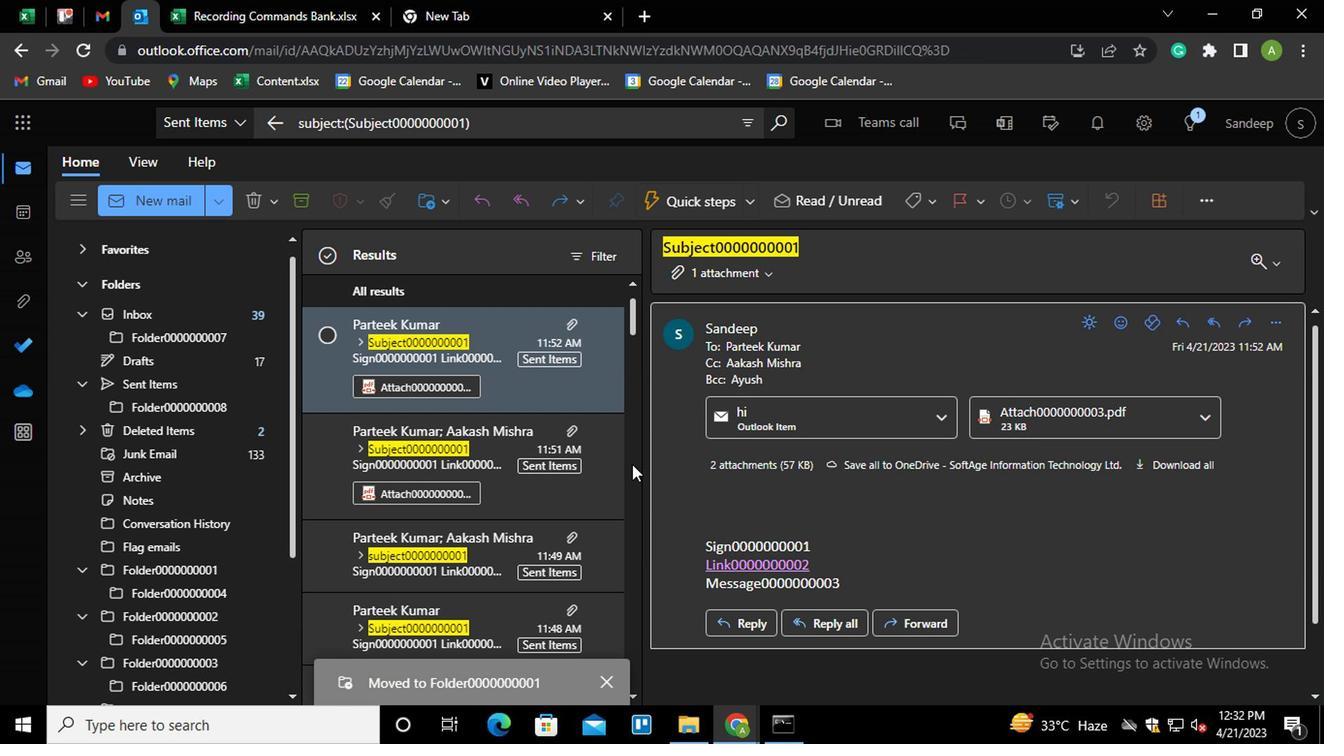 
Action: Mouse moved to (523, 445)
Screenshot: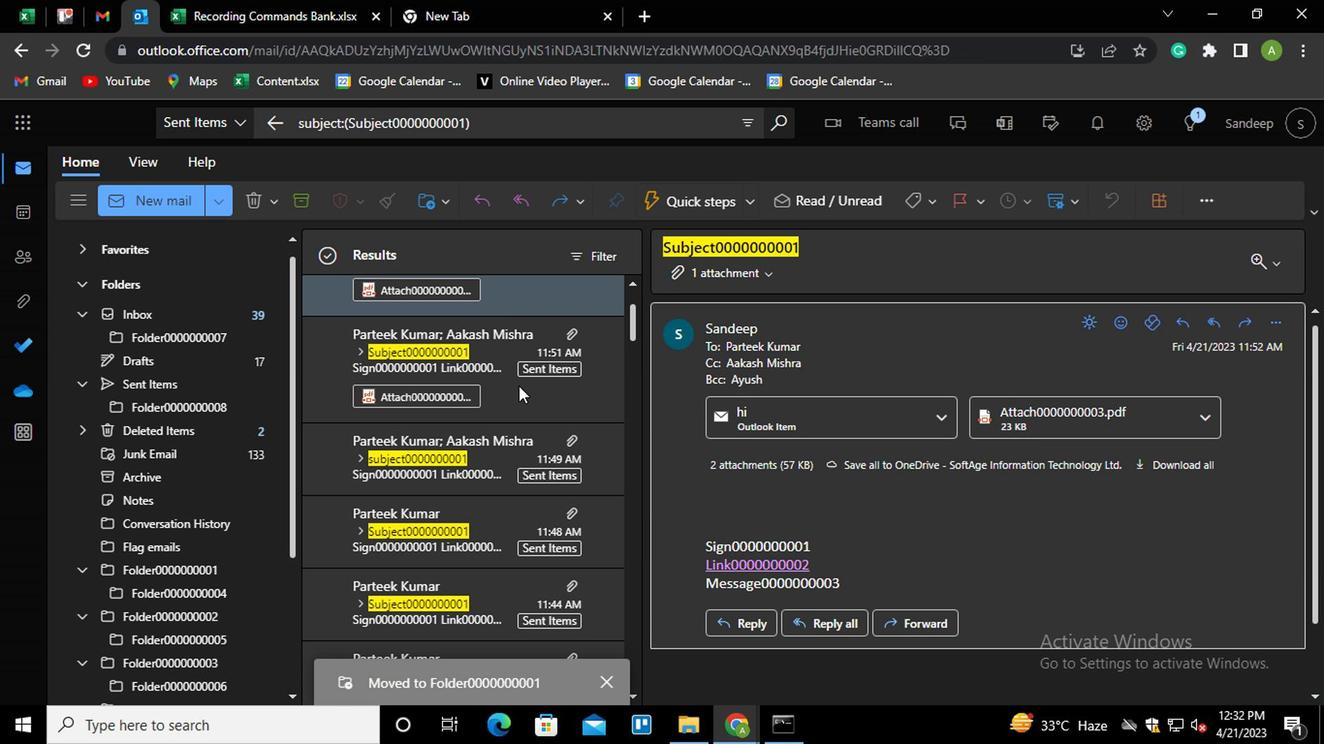 
Action: Mouse scrolled (523, 446) with delta (0, 1)
Screenshot: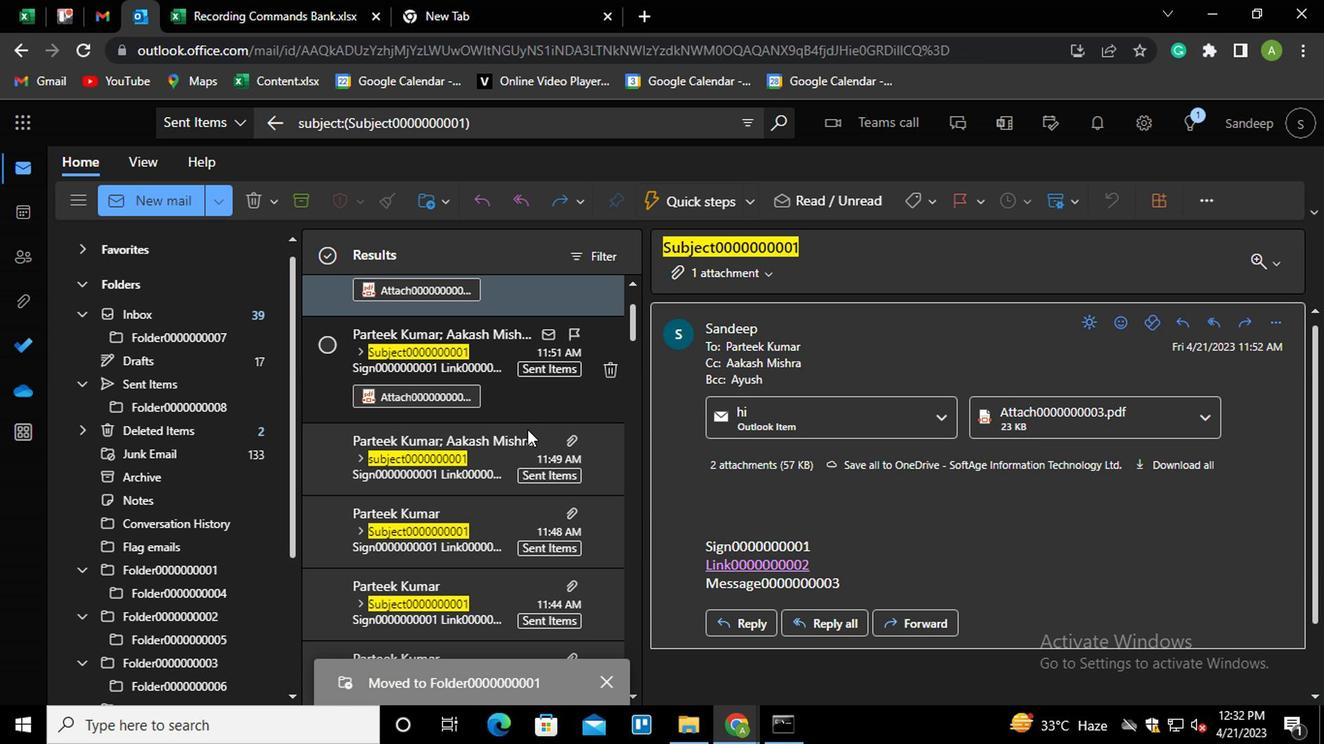 
Action: Mouse scrolled (523, 446) with delta (0, 1)
Screenshot: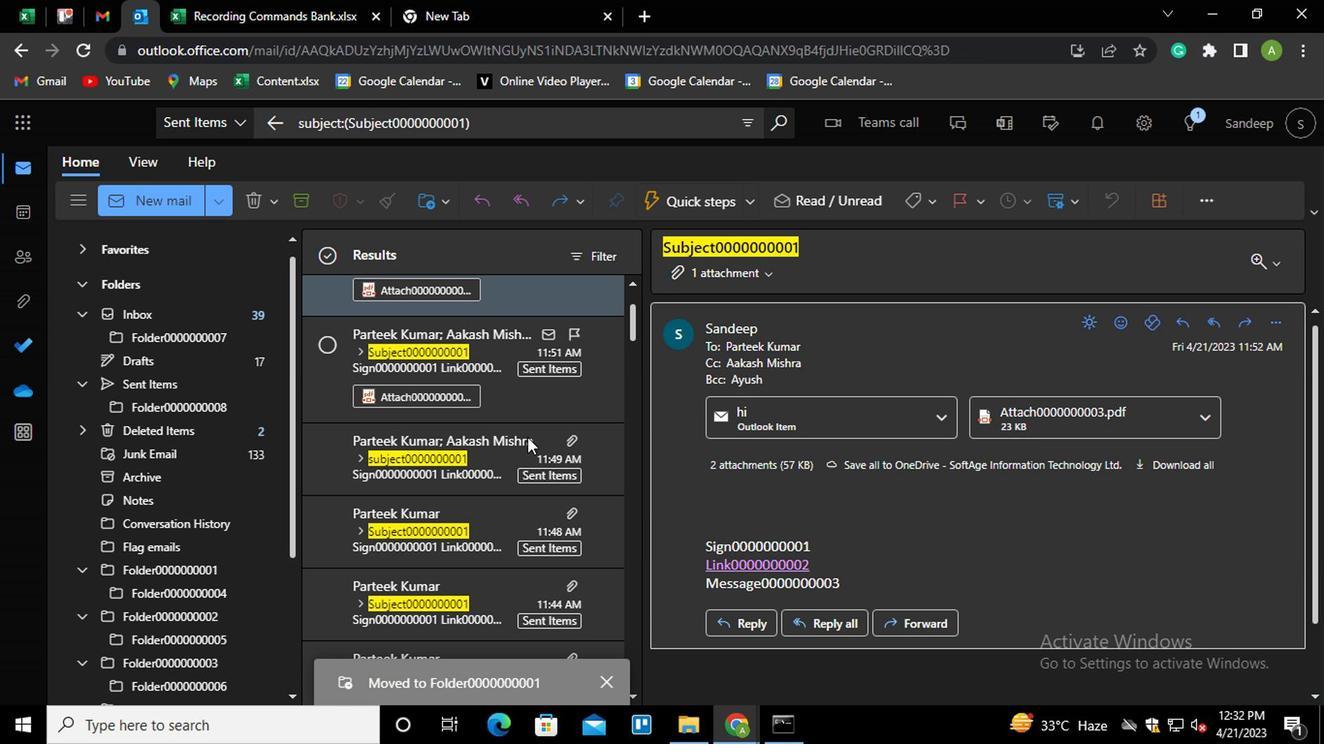 
Action: Mouse scrolled (523, 446) with delta (0, 1)
Screenshot: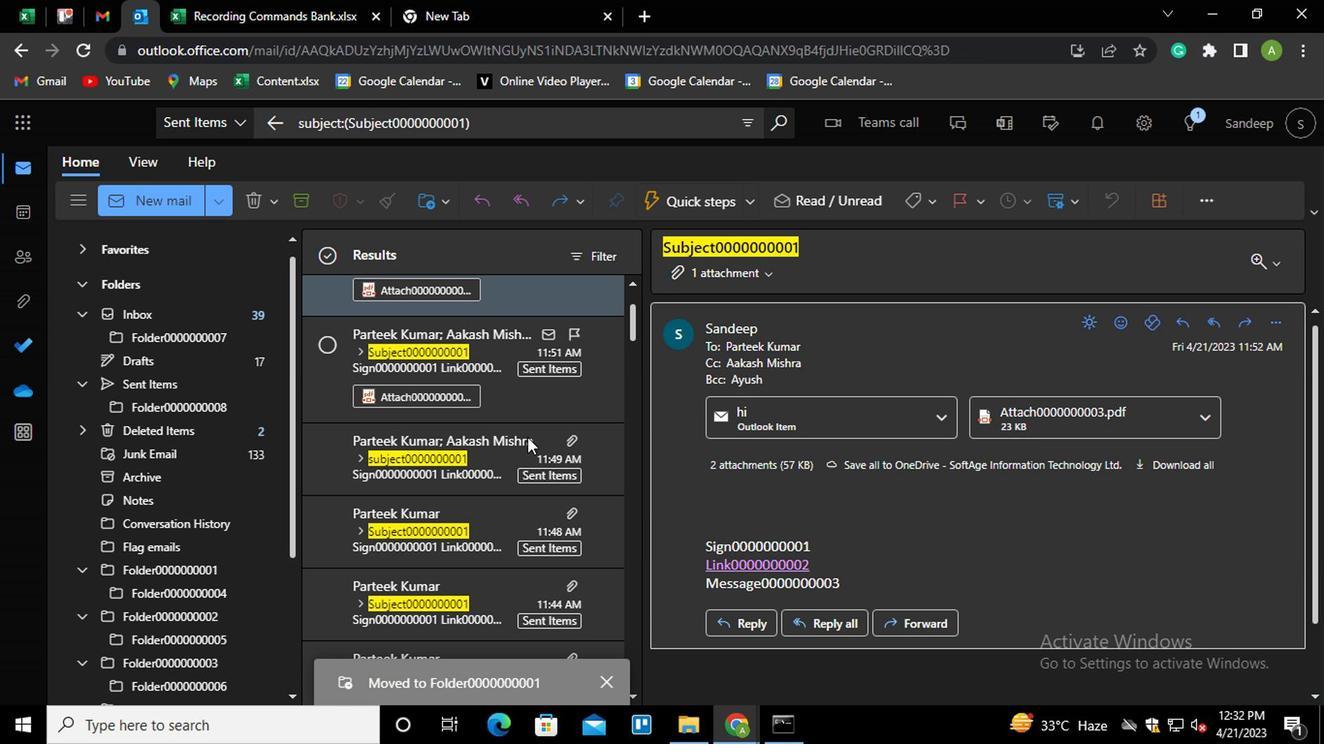 
Action: Mouse scrolled (523, 446) with delta (0, 1)
Screenshot: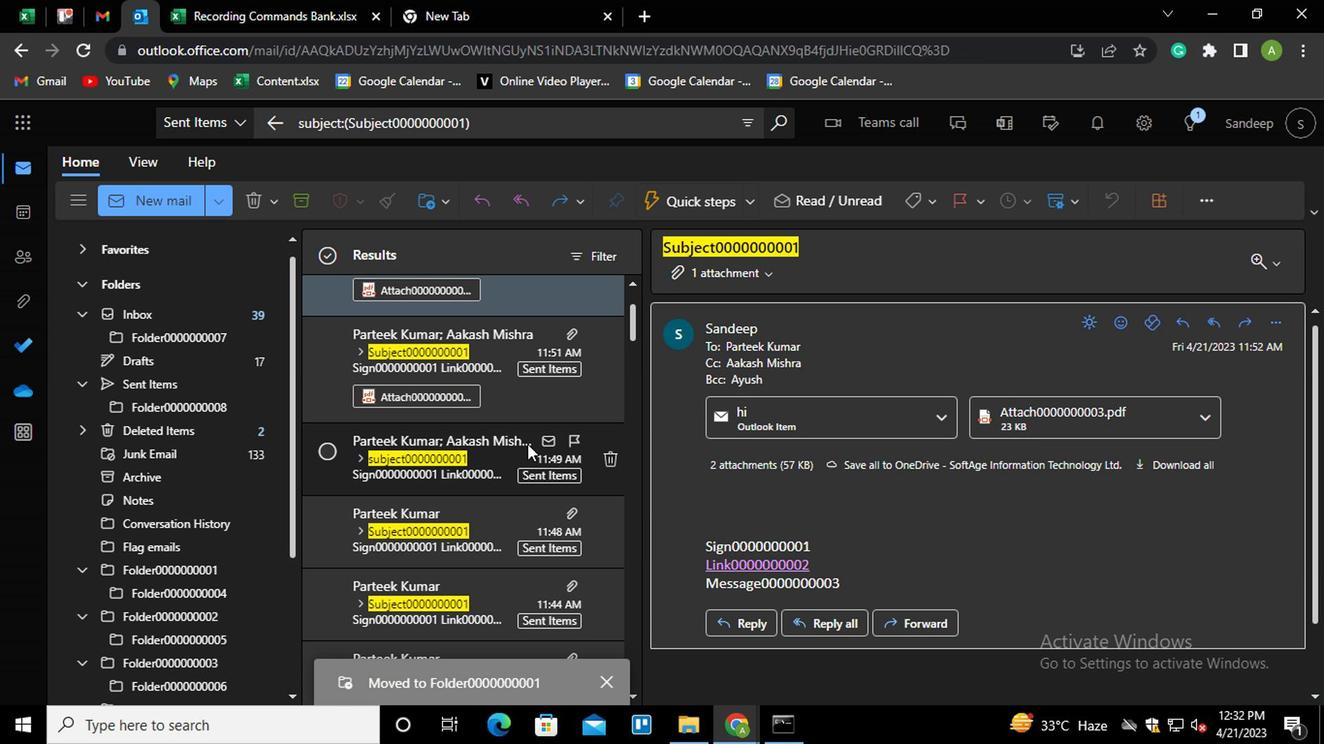 
Action: Mouse moved to (491, 344)
Screenshot: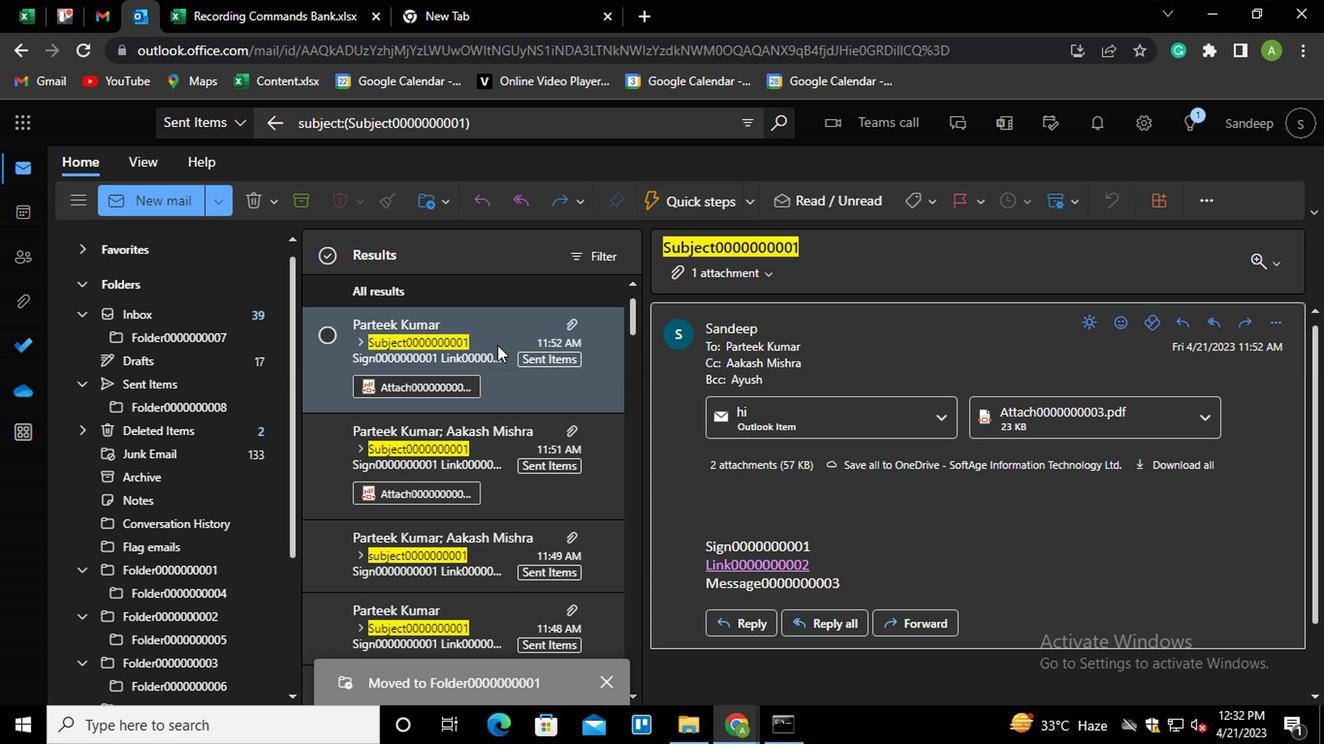 
Action: Mouse pressed right at (491, 344)
Screenshot: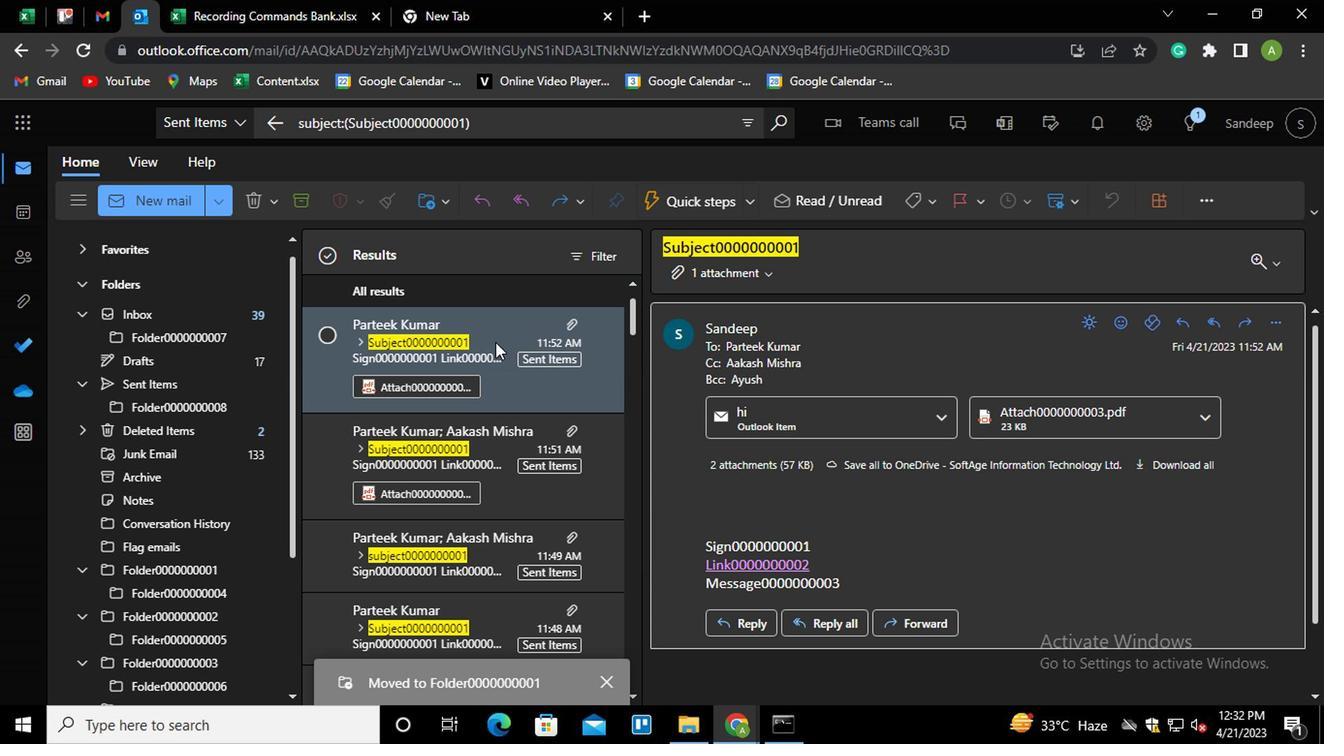 
Action: Mouse moved to (539, 424)
Screenshot: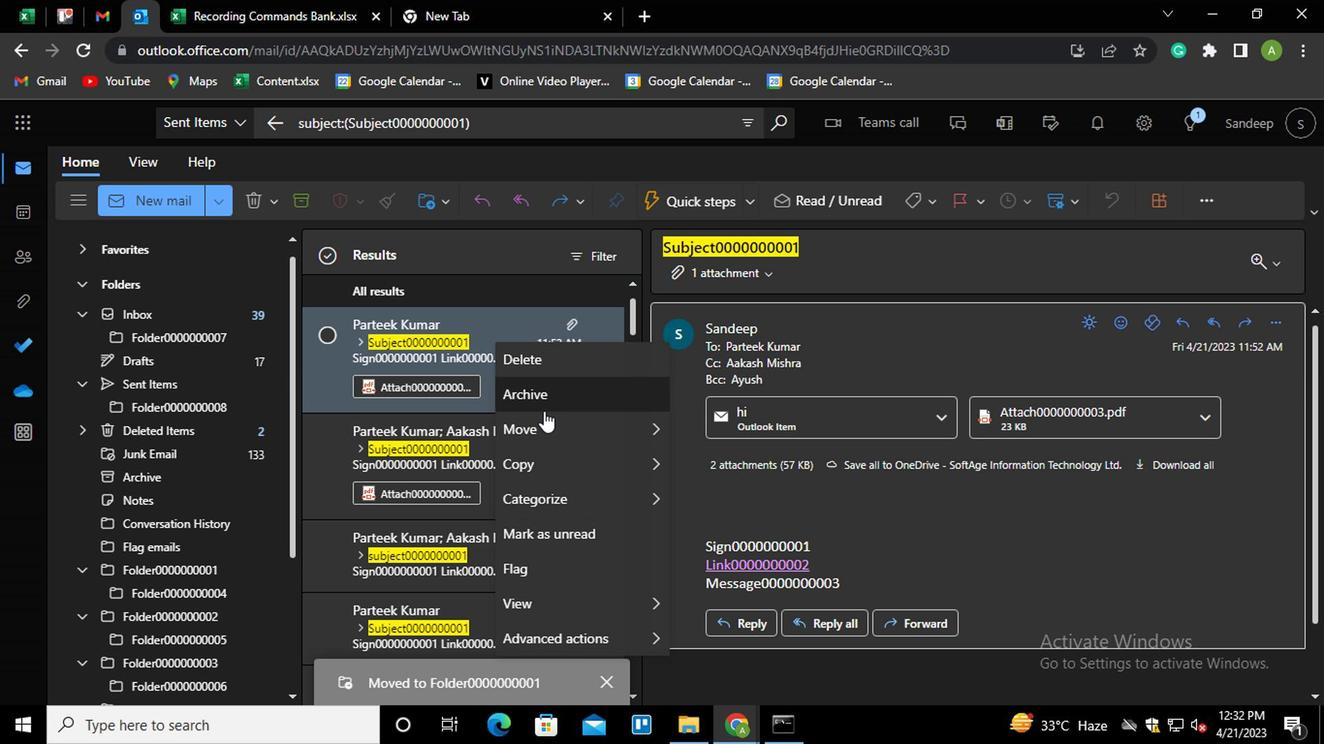 
Action: Mouse pressed left at (539, 424)
Screenshot: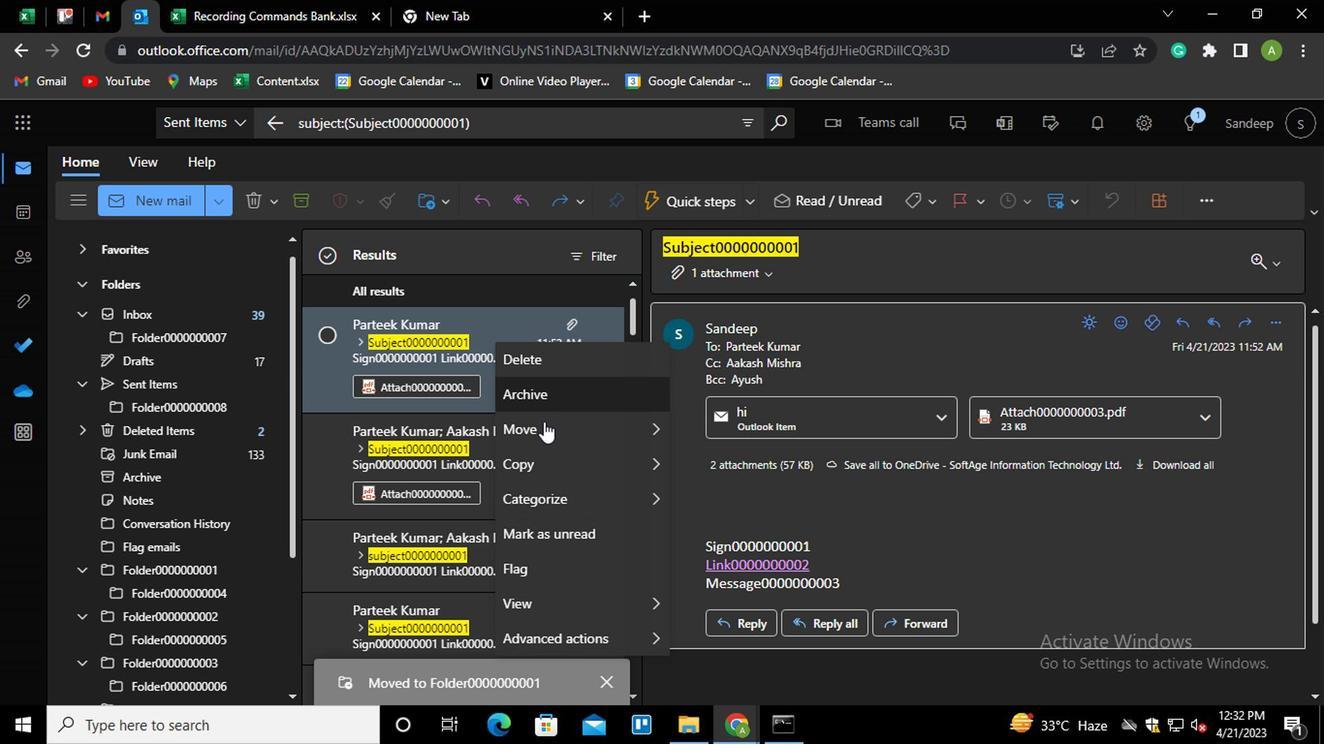 
Action: Mouse moved to (754, 367)
Screenshot: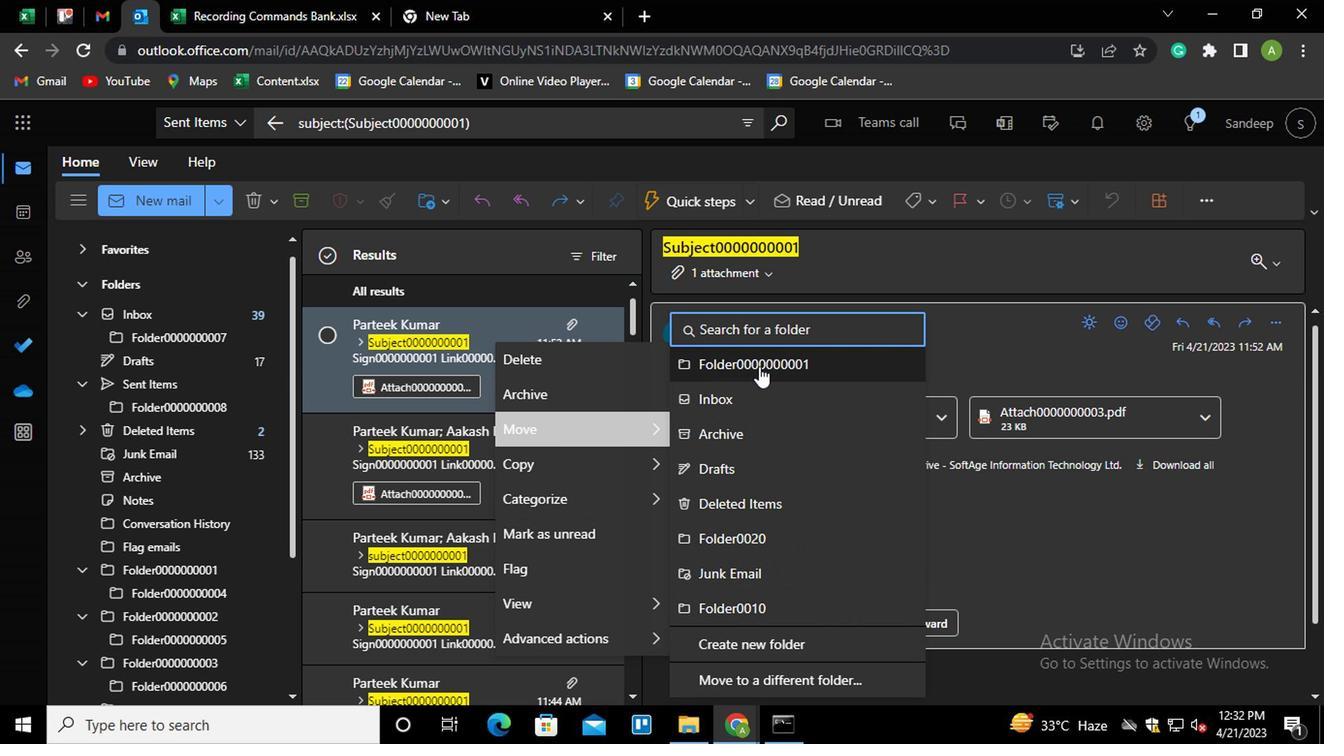 
Action: Mouse pressed left at (754, 367)
Screenshot: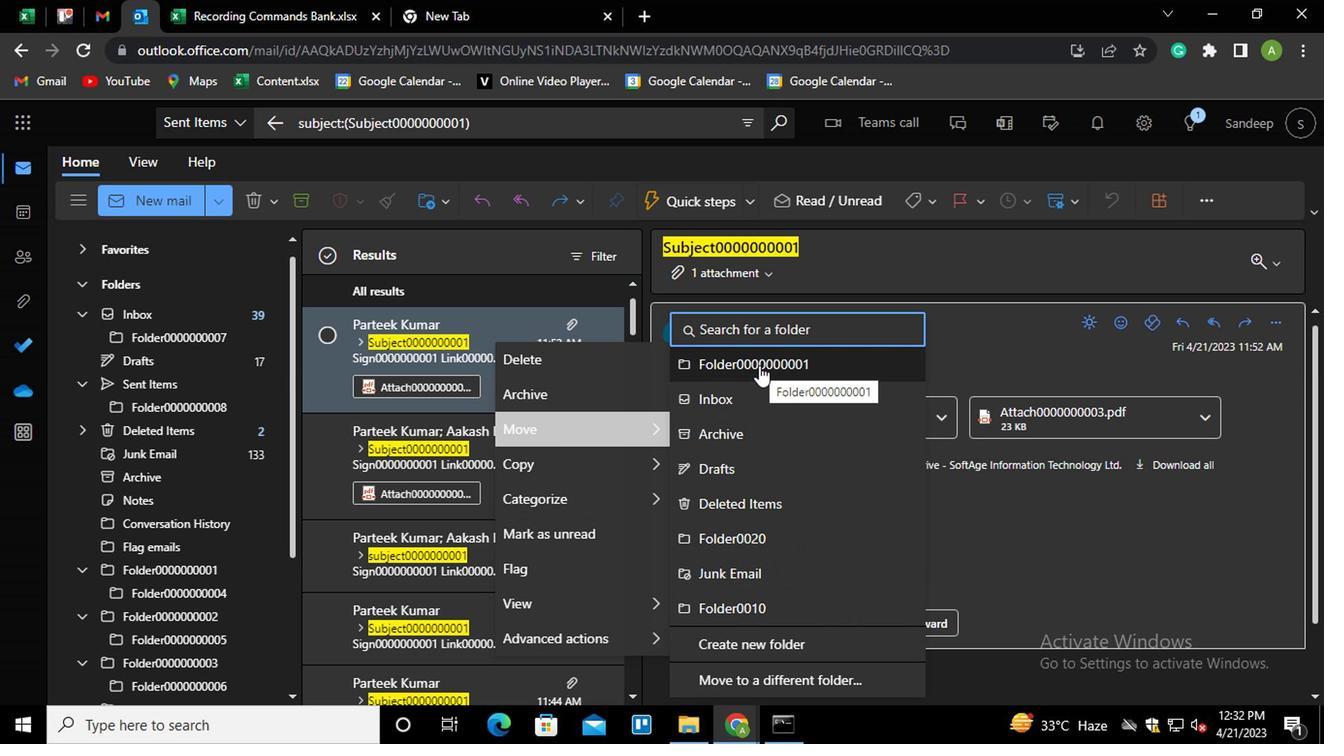 
Action: Mouse moved to (471, 362)
Screenshot: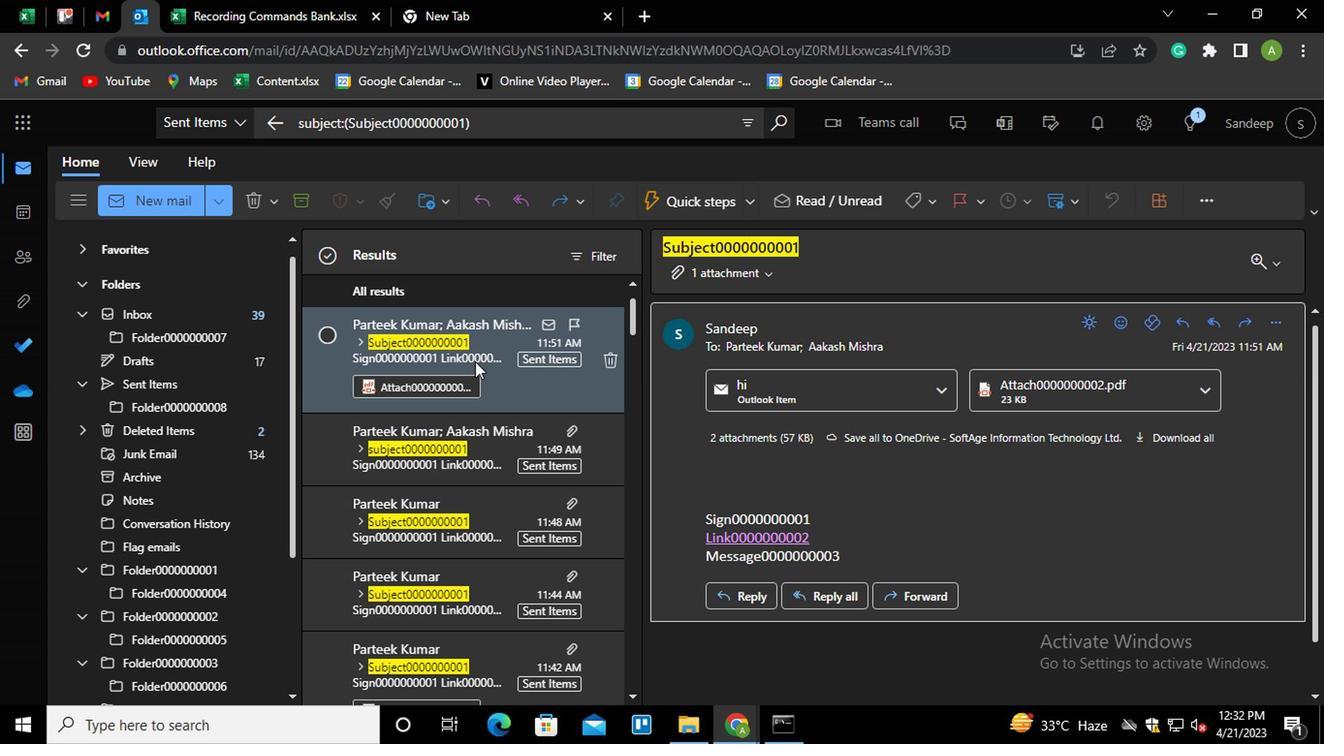 
Action: Mouse pressed right at (471, 362)
Screenshot: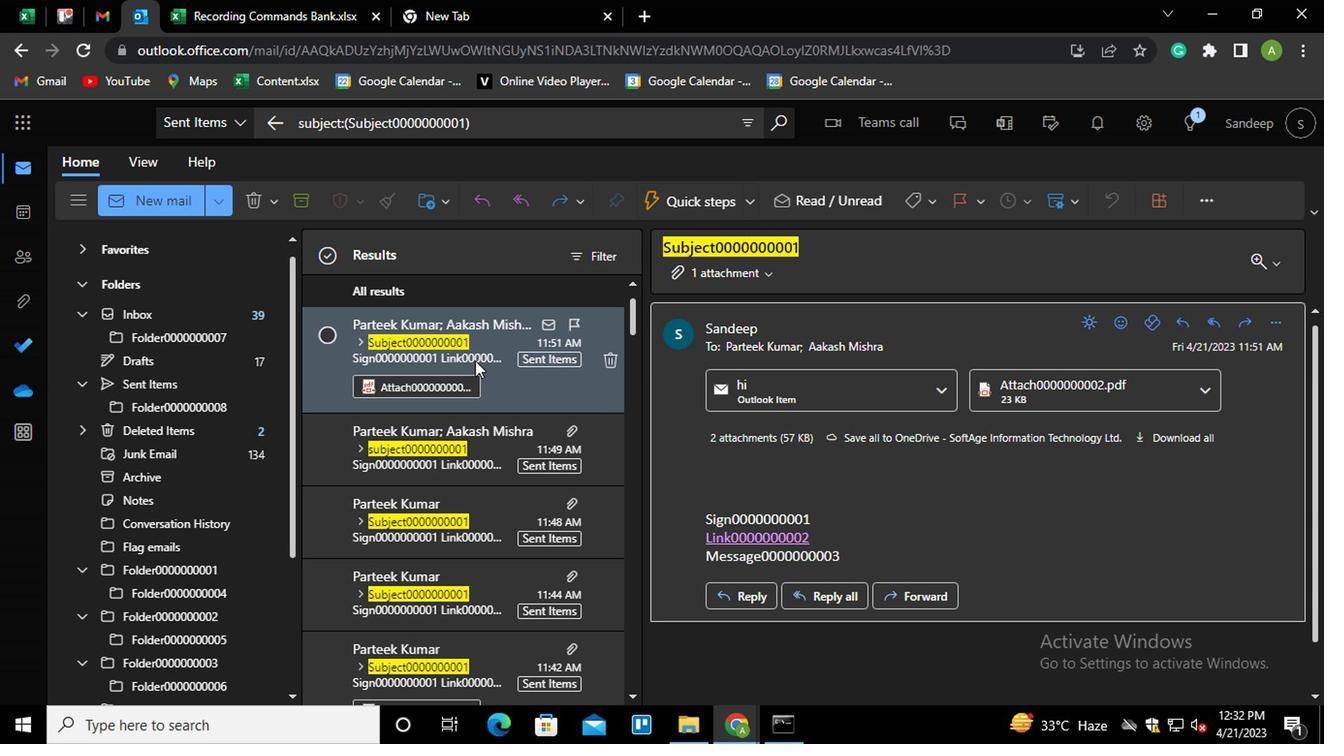 
Action: Mouse moved to (518, 442)
Screenshot: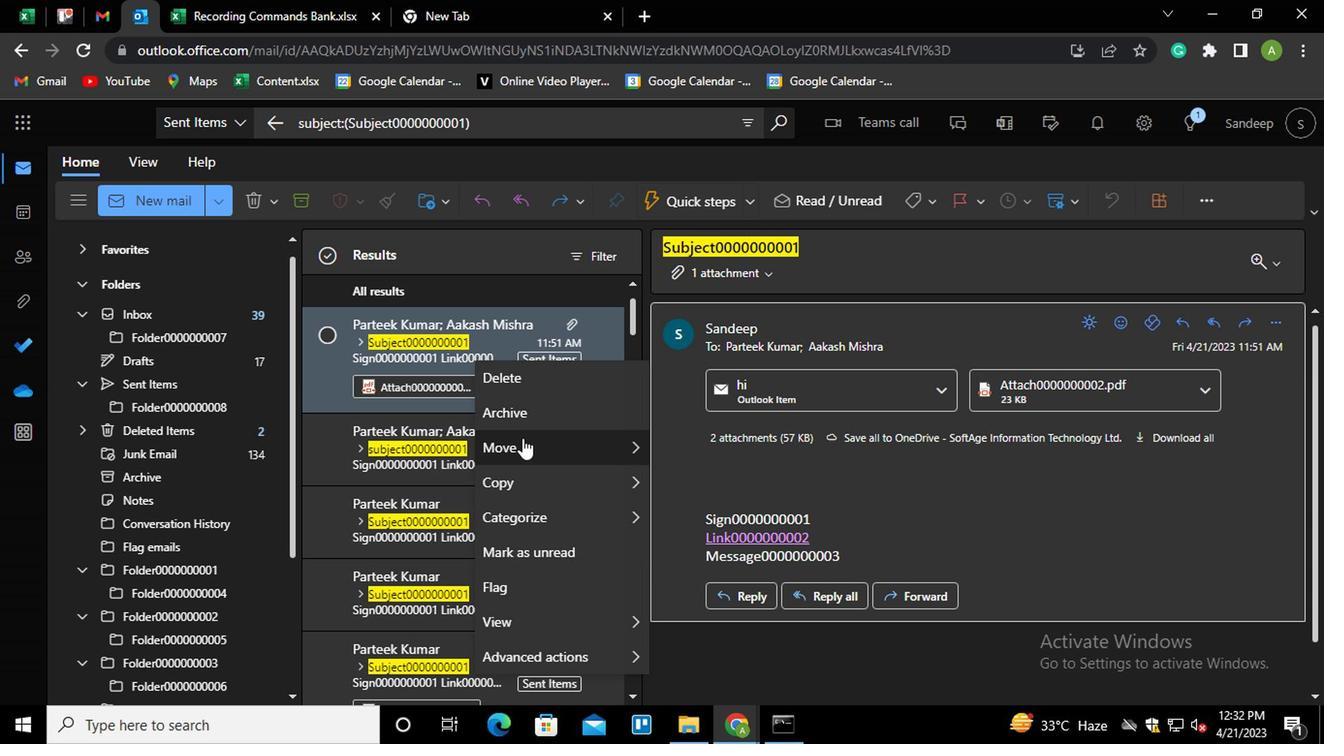 
Action: Mouse pressed left at (518, 442)
Screenshot: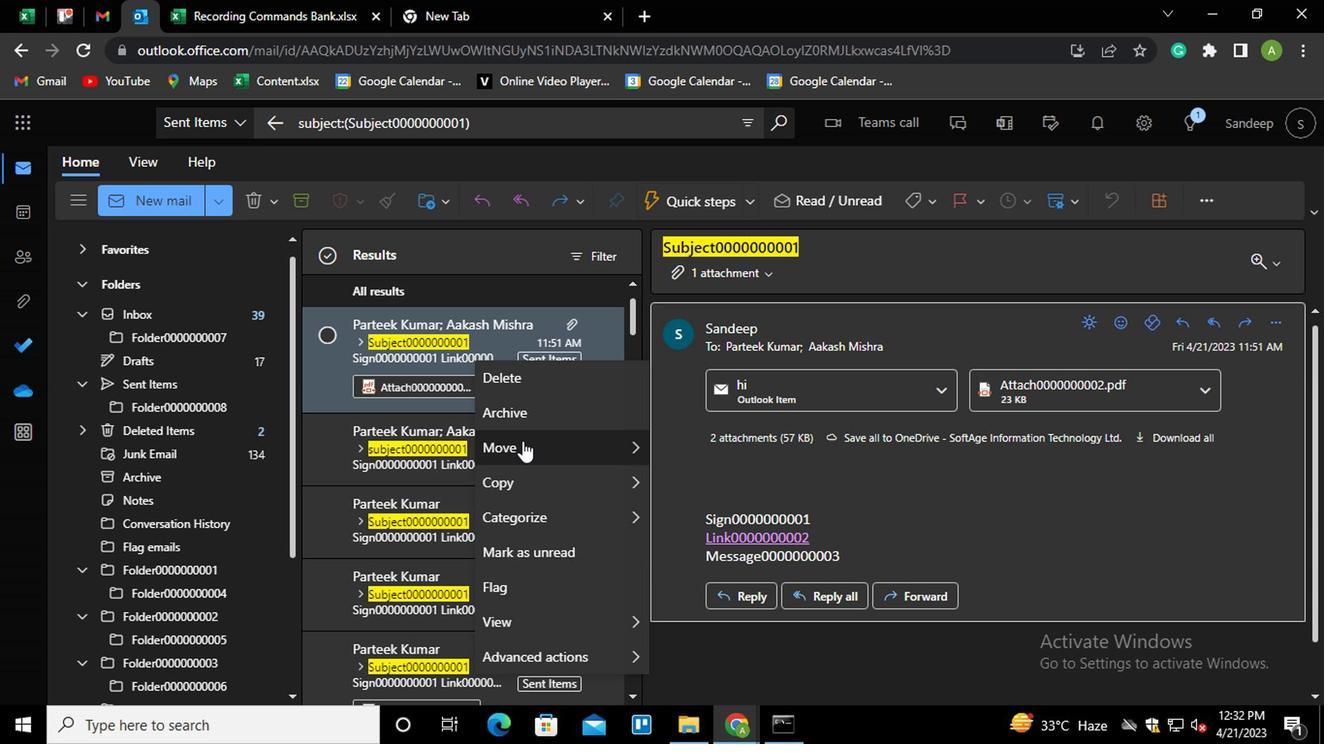 
Action: Mouse moved to (728, 333)
Screenshot: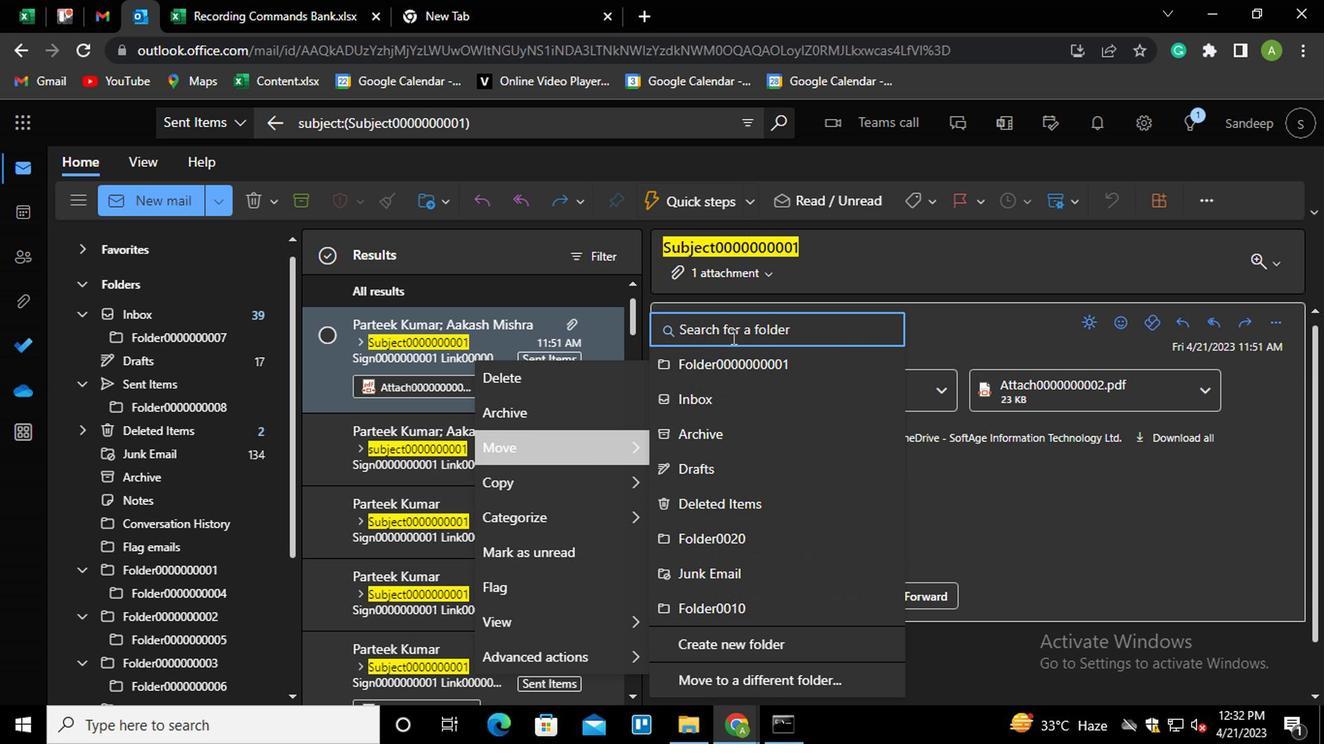 
Action: Mouse pressed left at (728, 333)
Screenshot: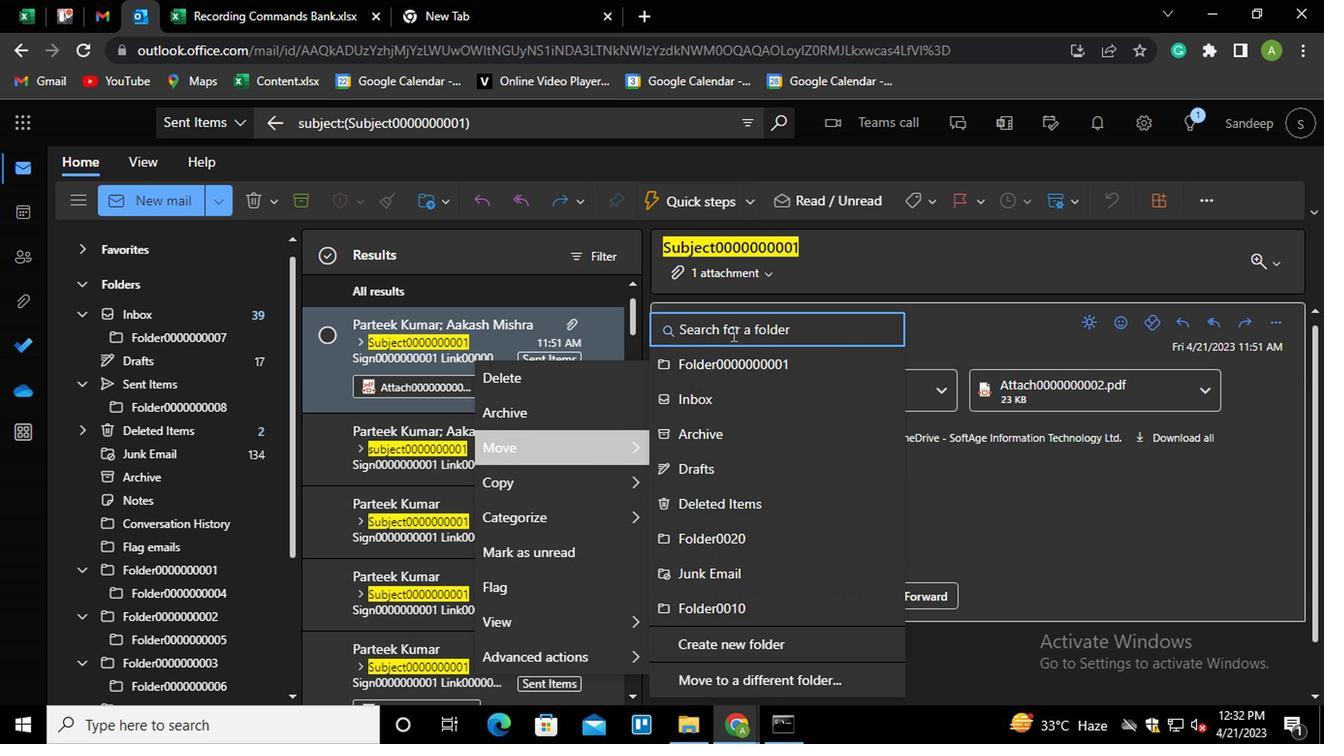 
Action: Mouse moved to (724, 334)
Screenshot: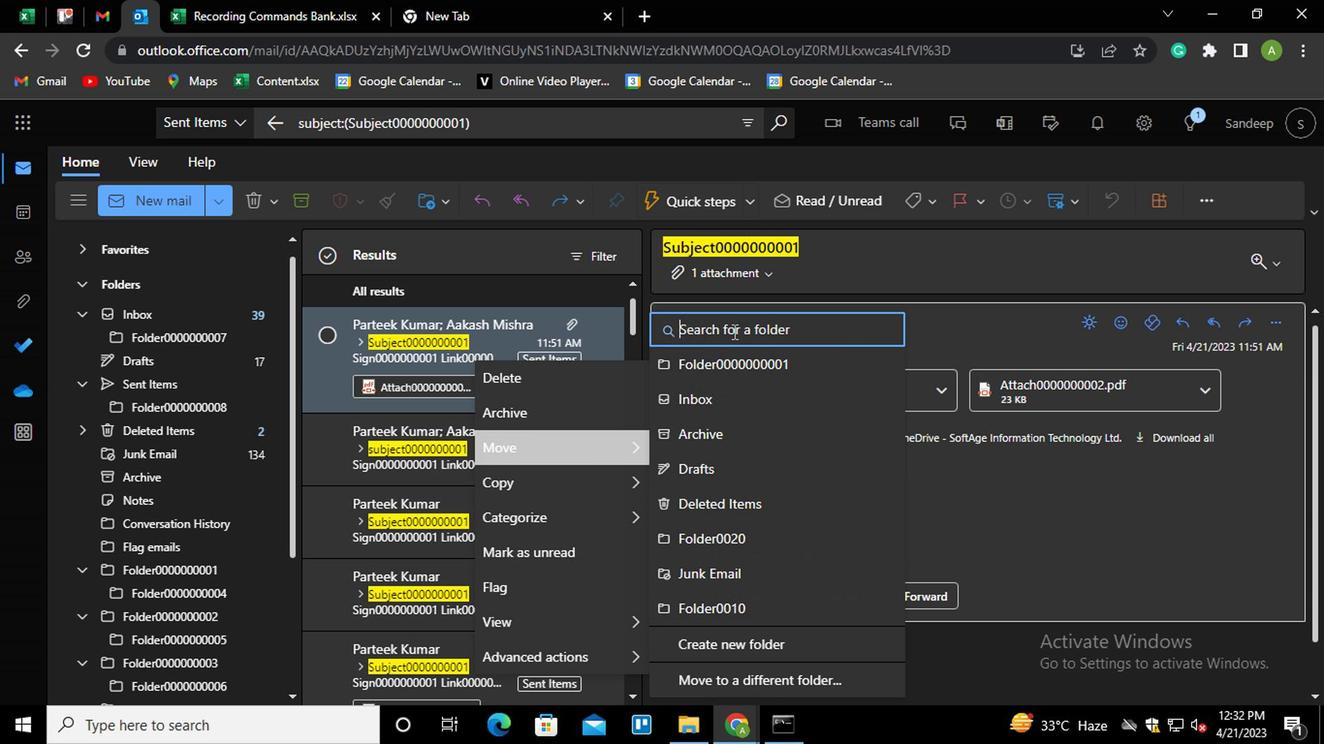 
Action: Key pressed <Key.shift>FOLDER00000
Screenshot: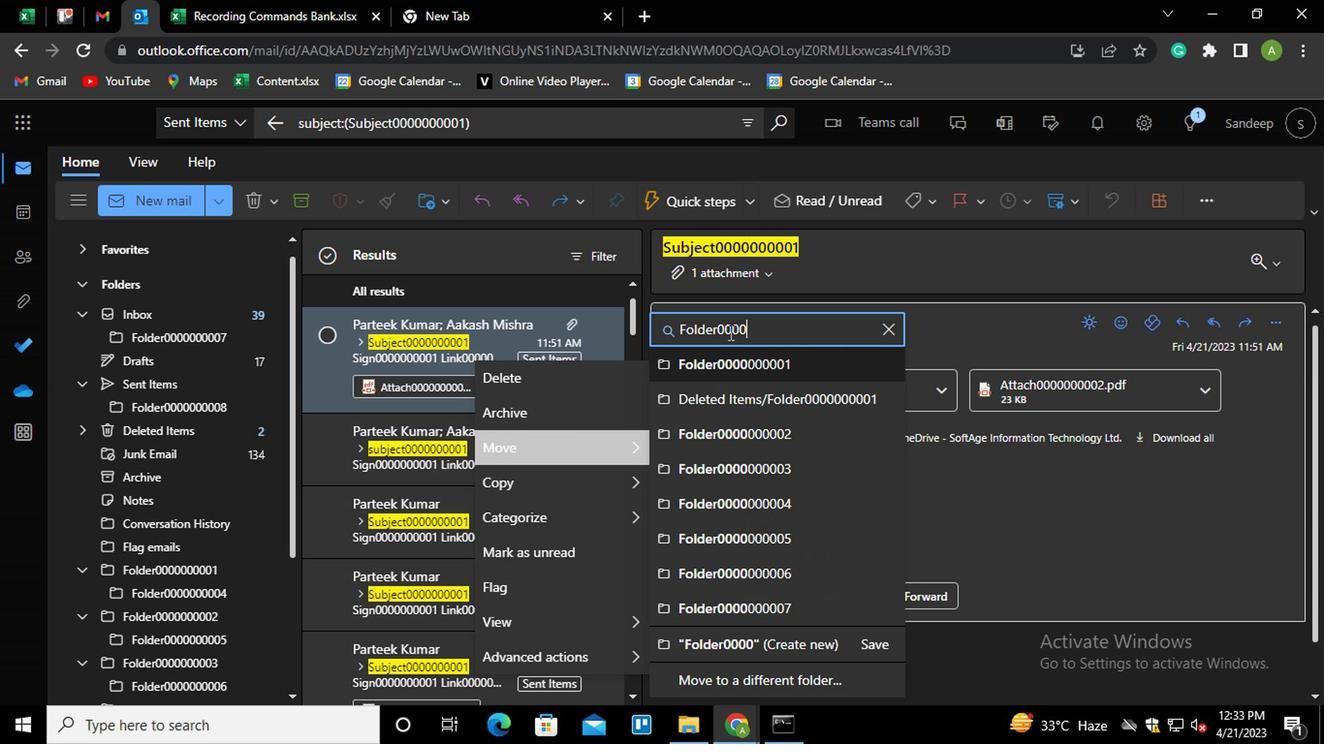 
Action: Mouse moved to (747, 429)
Screenshot: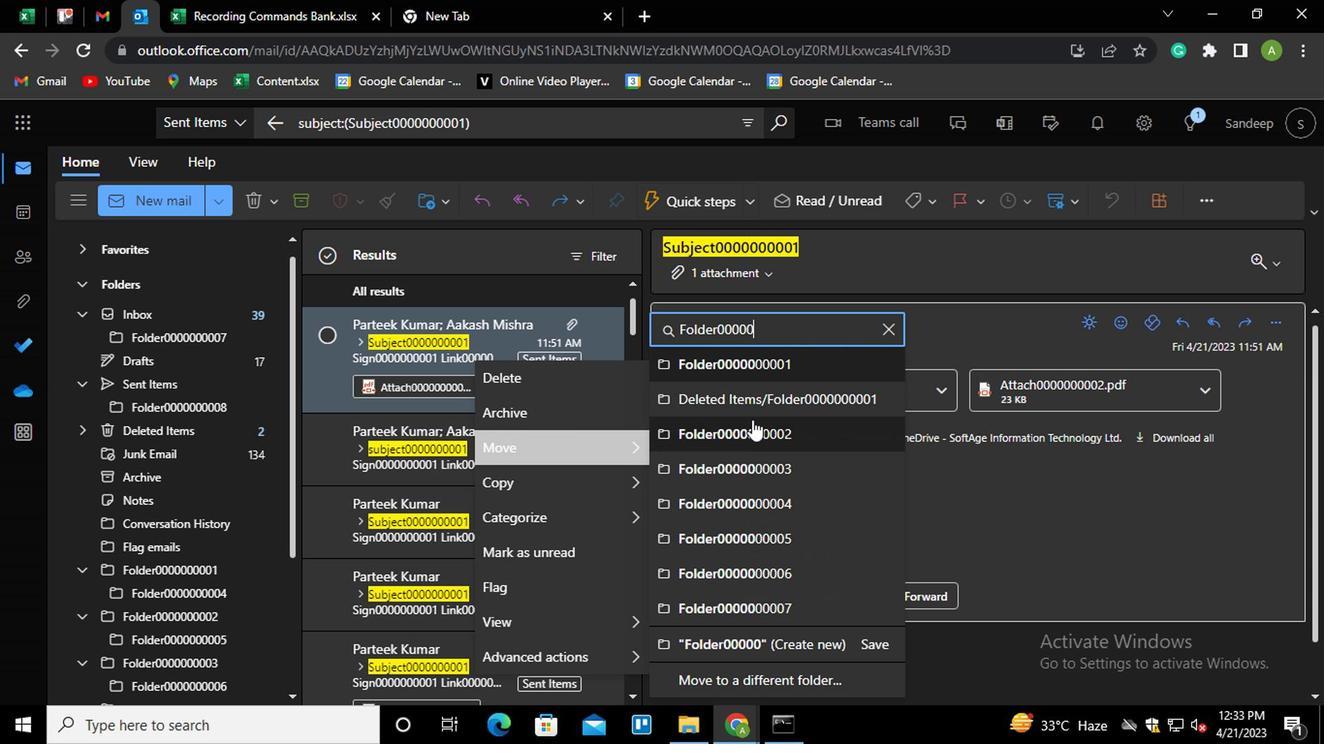 
Action: Mouse pressed left at (747, 429)
Screenshot: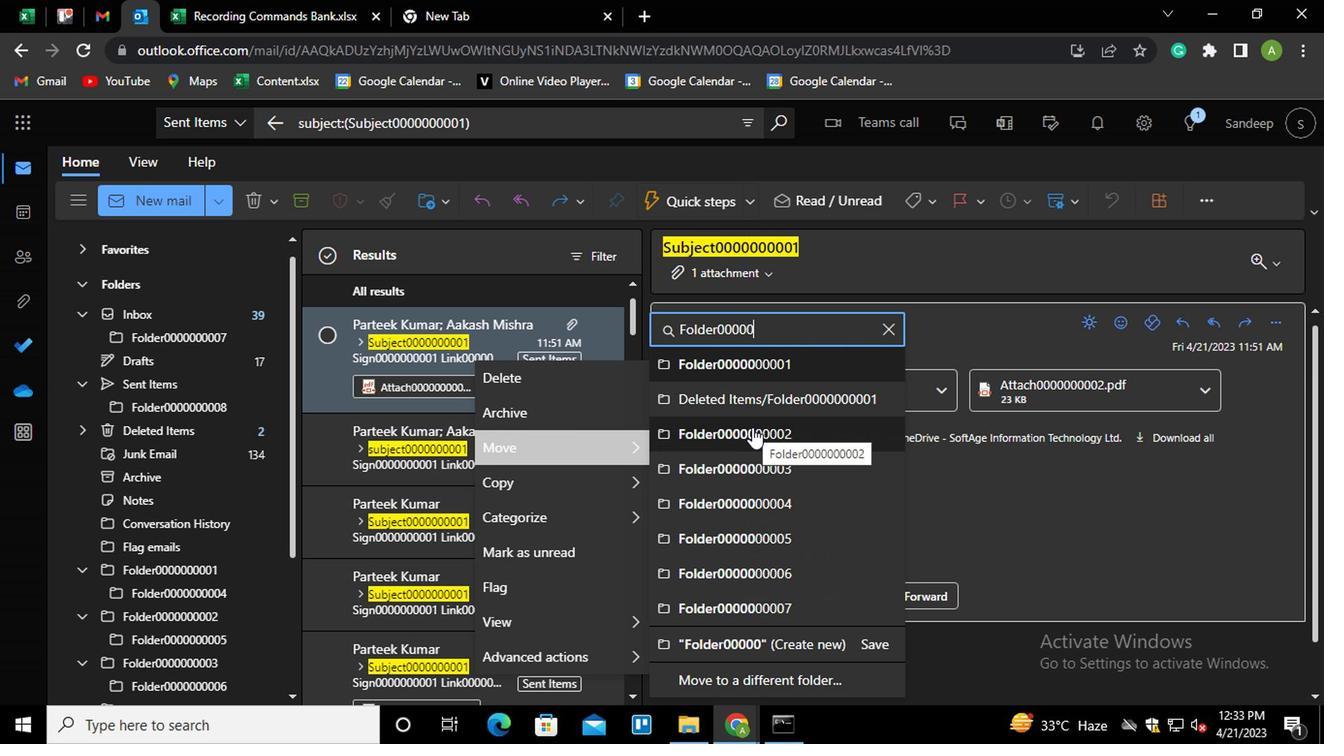 
Action: Mouse moved to (488, 350)
Screenshot: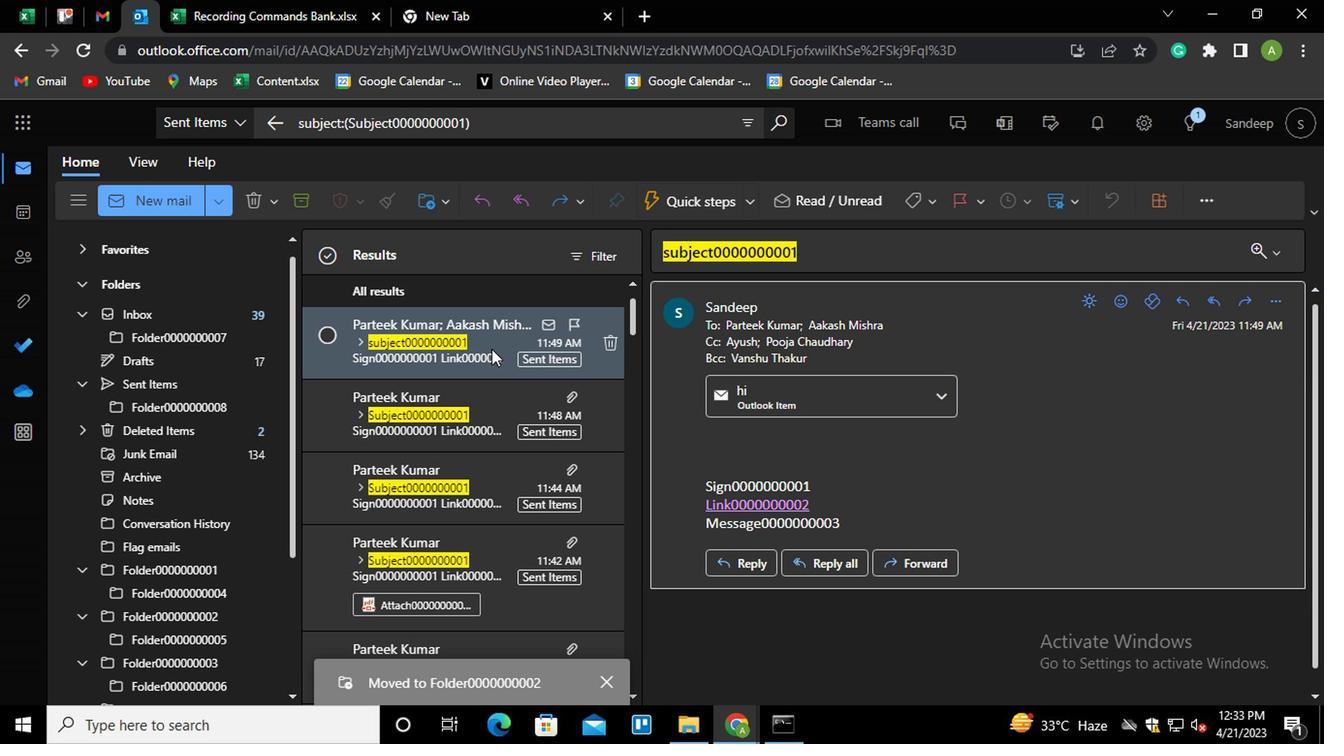
Action: Mouse pressed right at (488, 350)
Screenshot: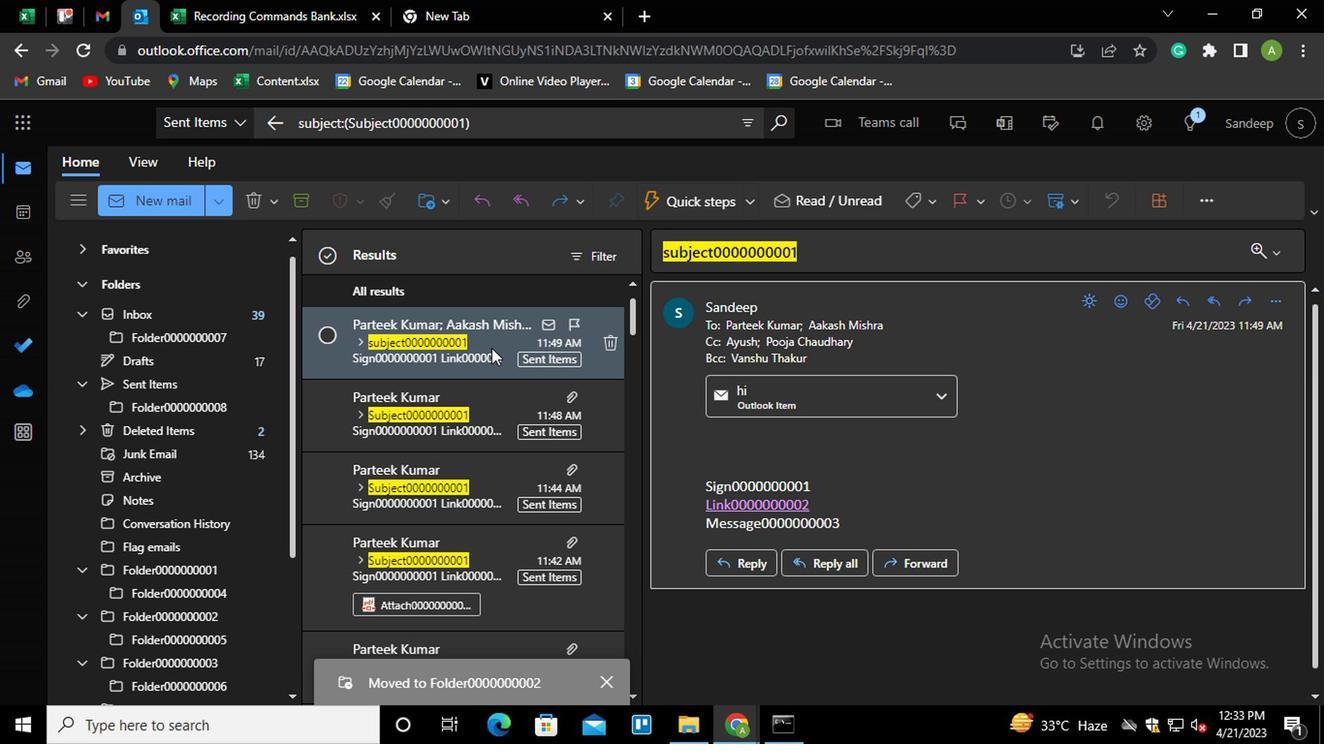 
Action: Mouse moved to (532, 428)
Screenshot: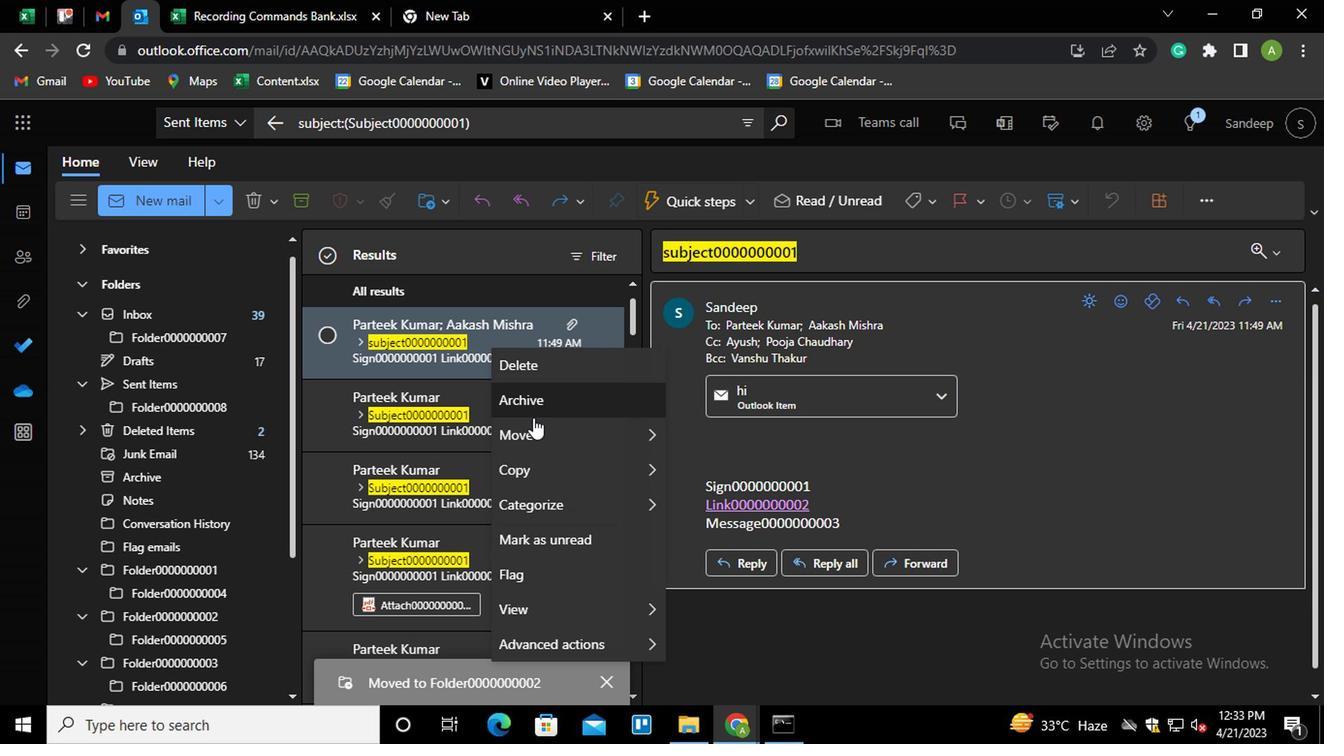 
Action: Mouse pressed left at (532, 428)
Screenshot: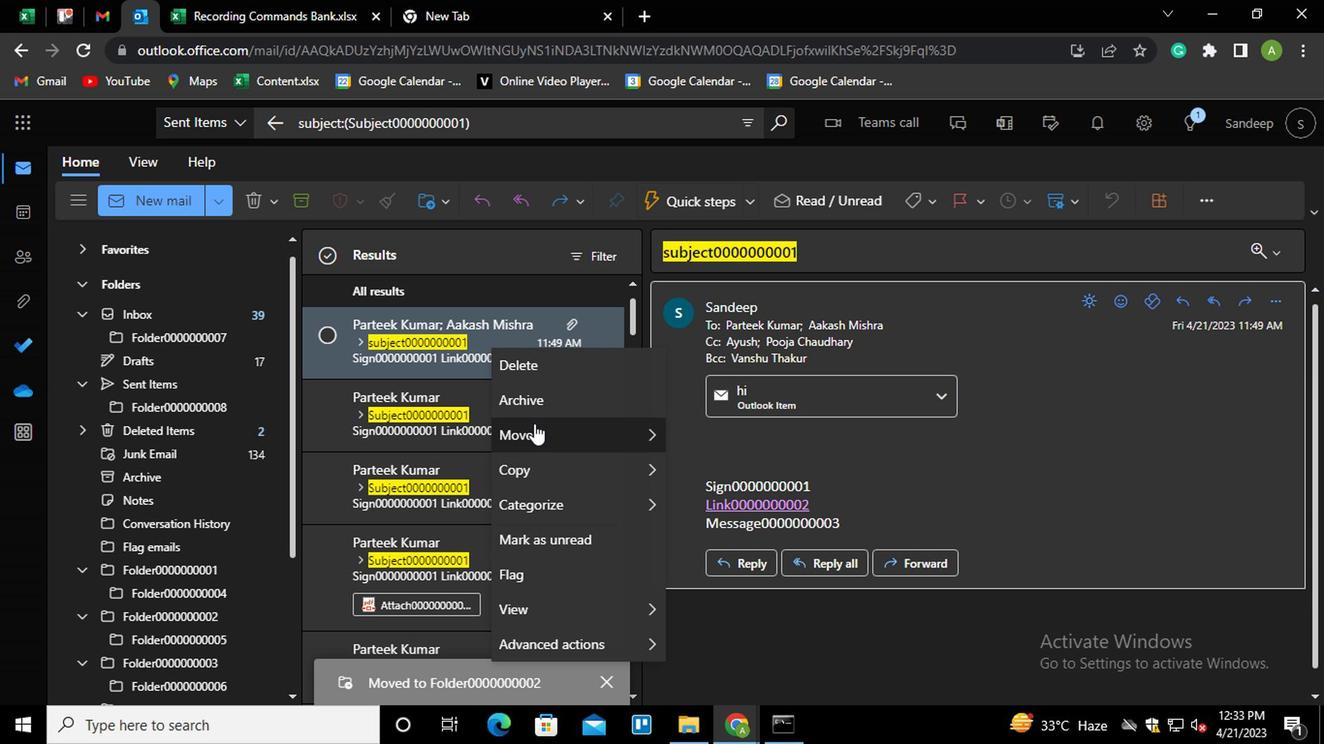 
Action: Mouse moved to (732, 332)
Screenshot: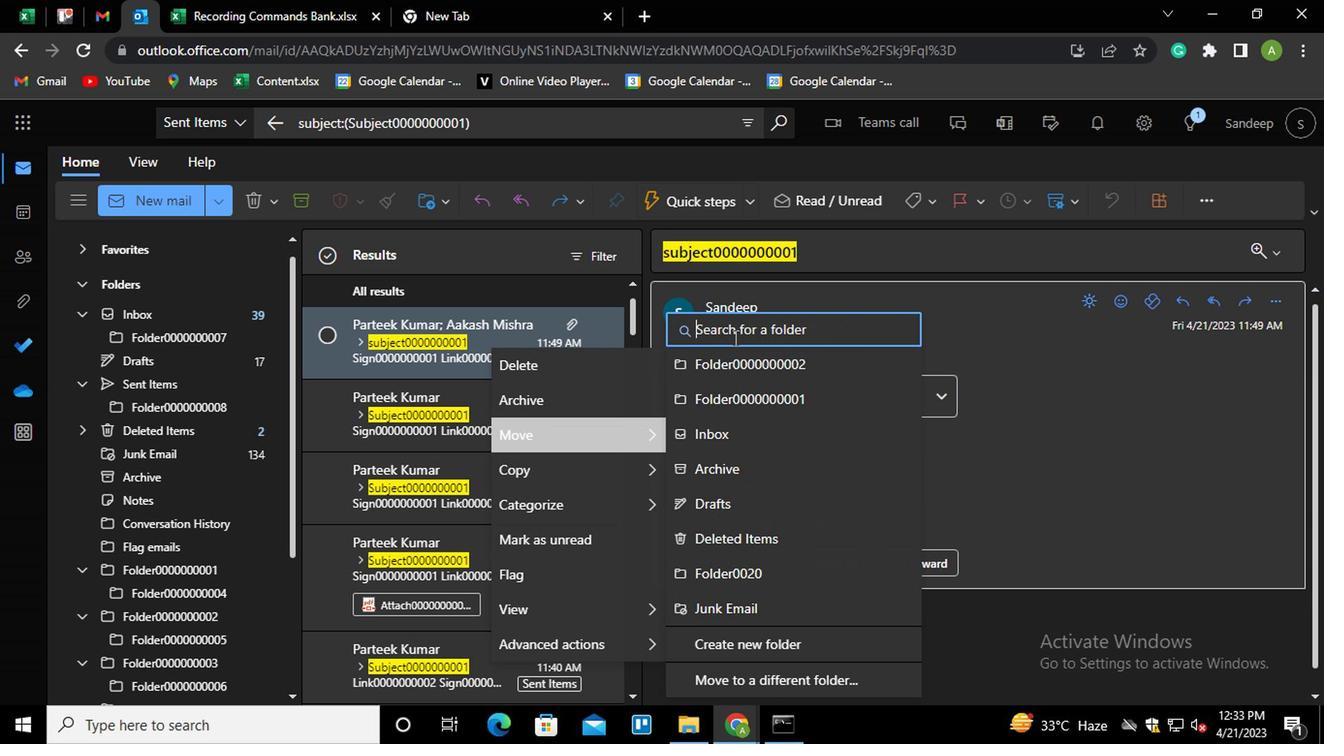 
Action: Mouse pressed left at (732, 332)
Screenshot: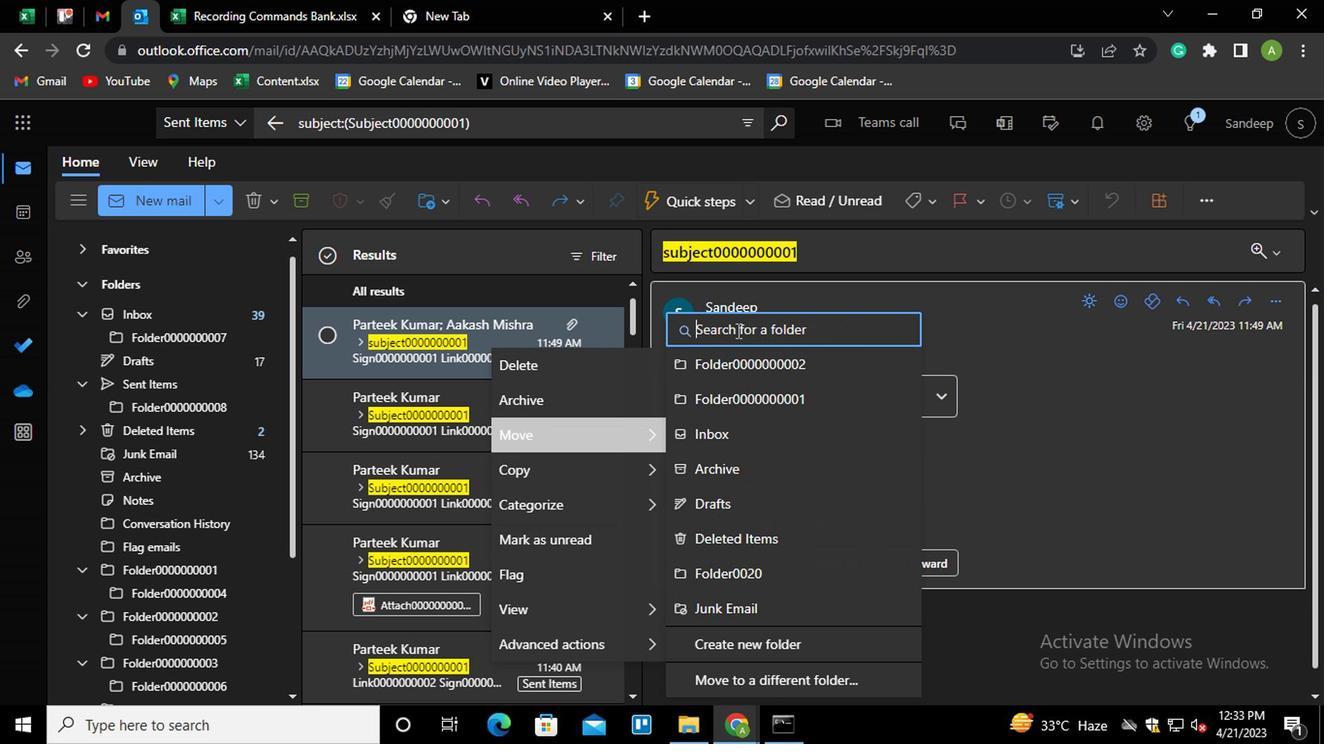 
Action: Mouse moved to (736, 332)
Screenshot: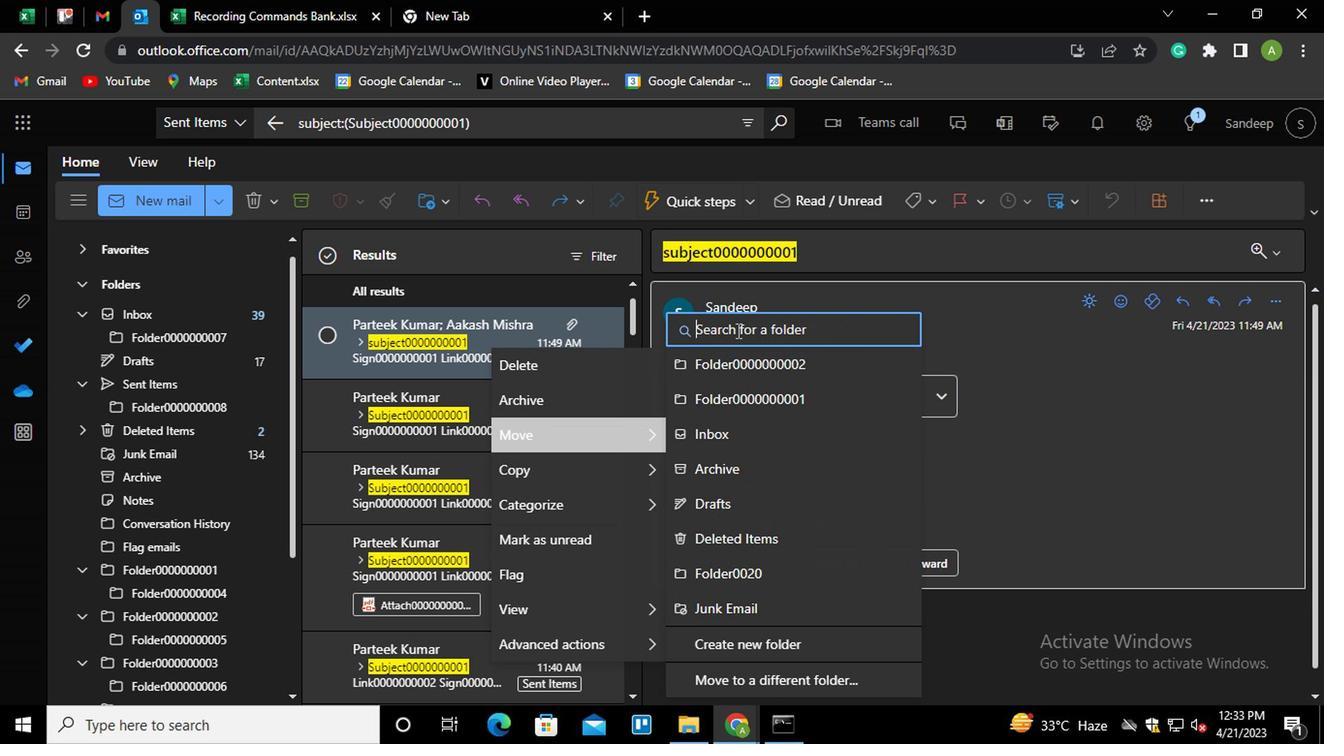 
Action: Key pressed <Key.shift>FOLDER
Screenshot: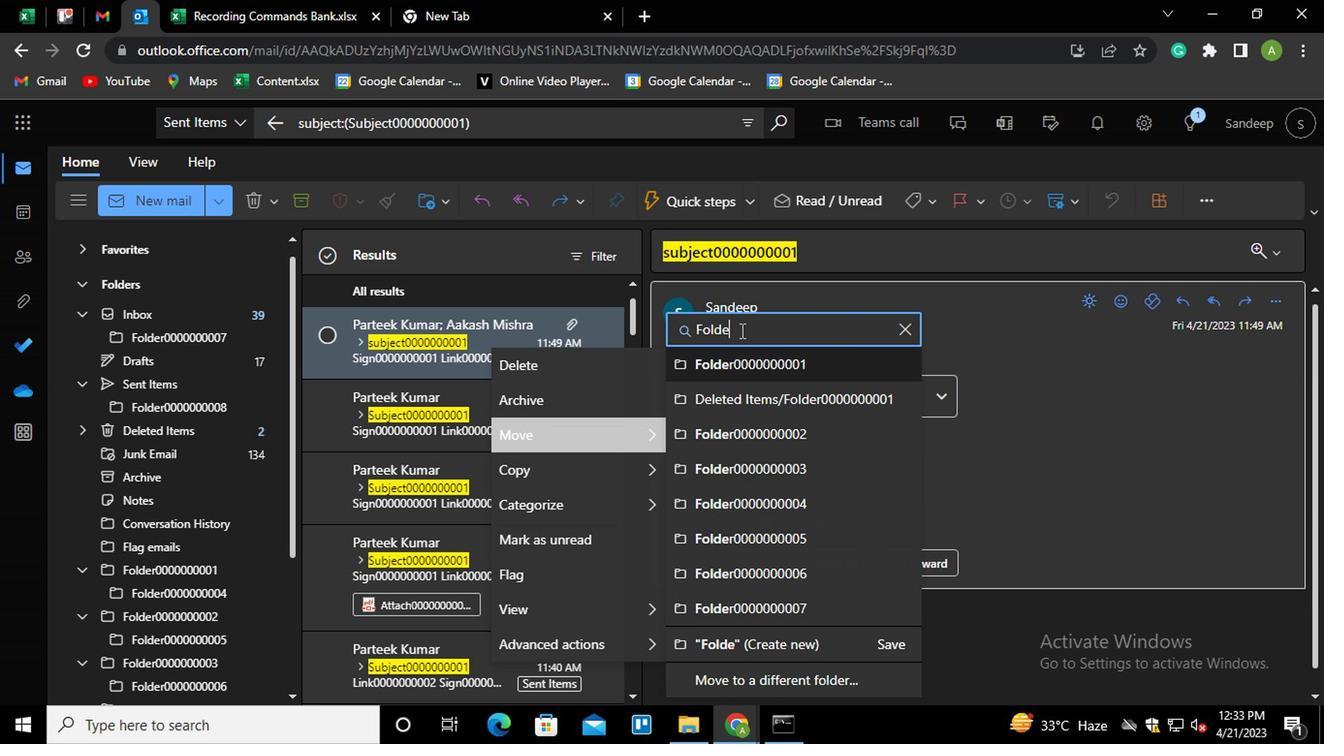 
Action: Mouse moved to (797, 466)
Screenshot: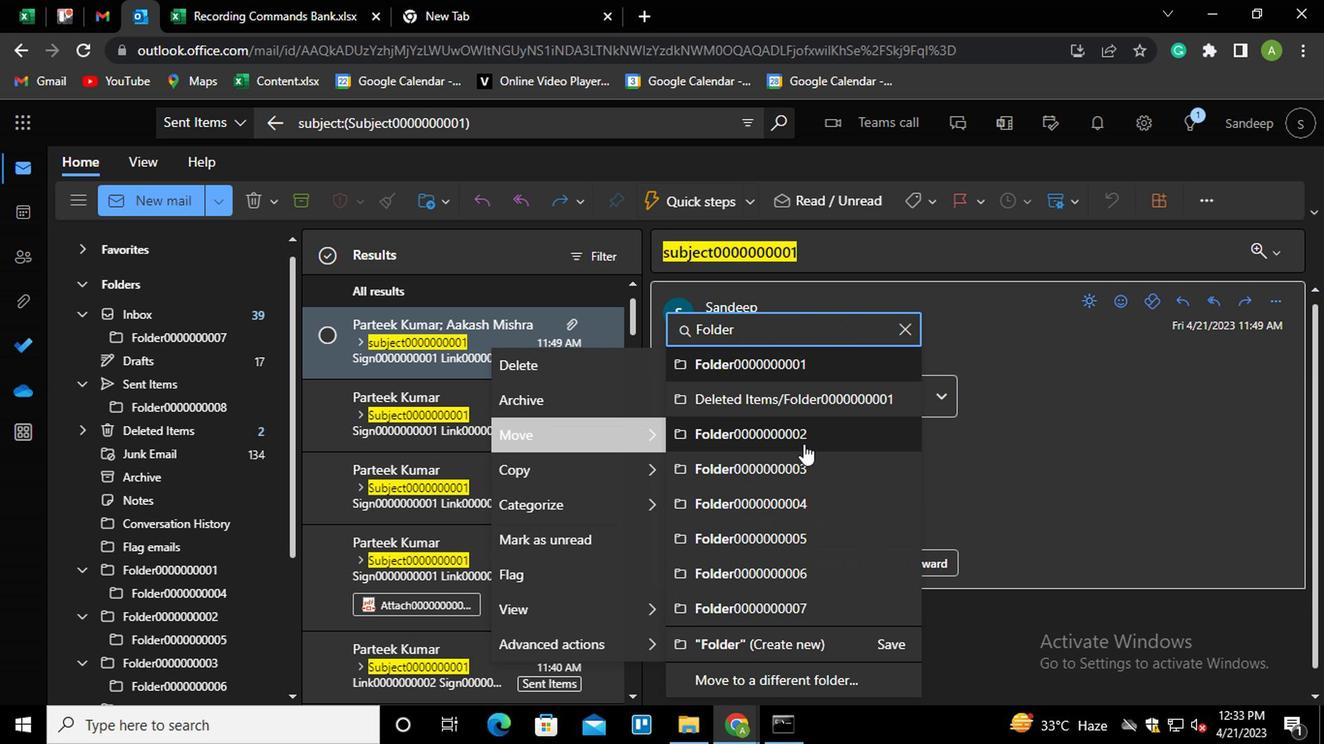 
Action: Mouse pressed left at (797, 466)
Screenshot: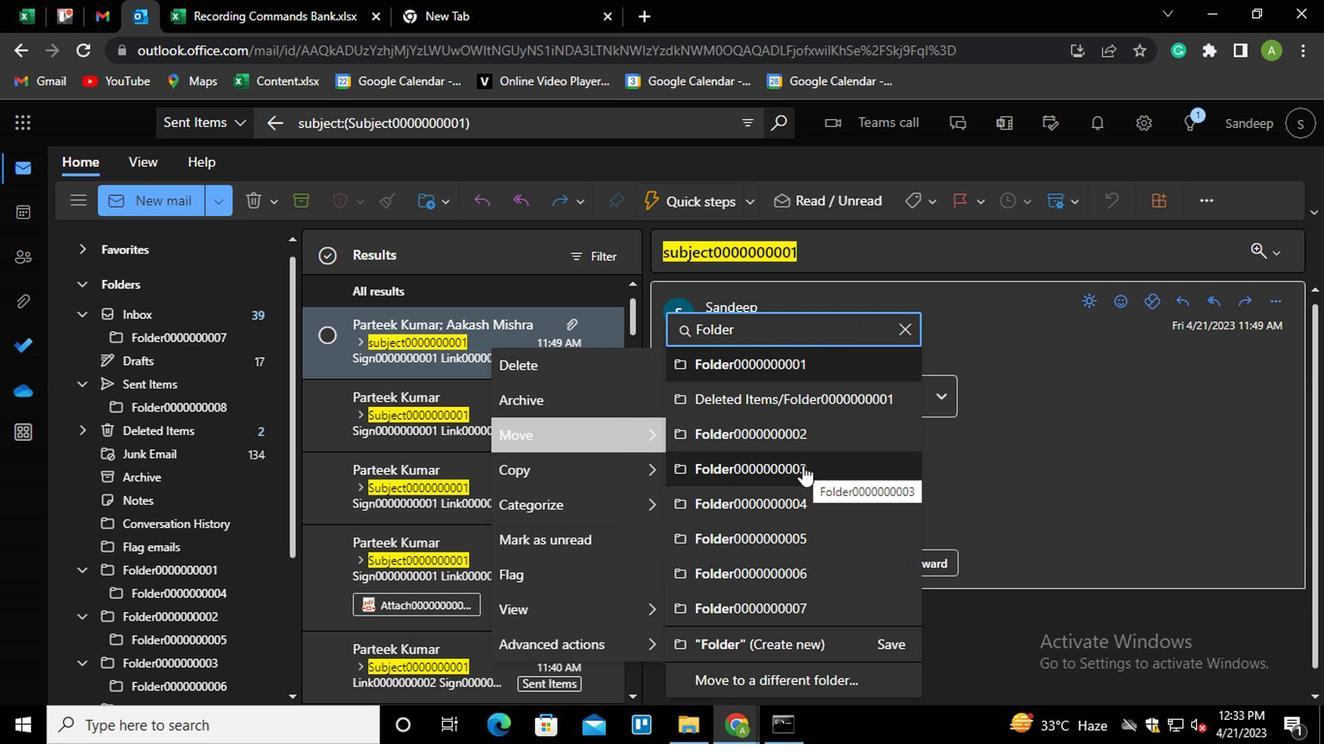 
Action: Mouse moved to (705, 494)
Screenshot: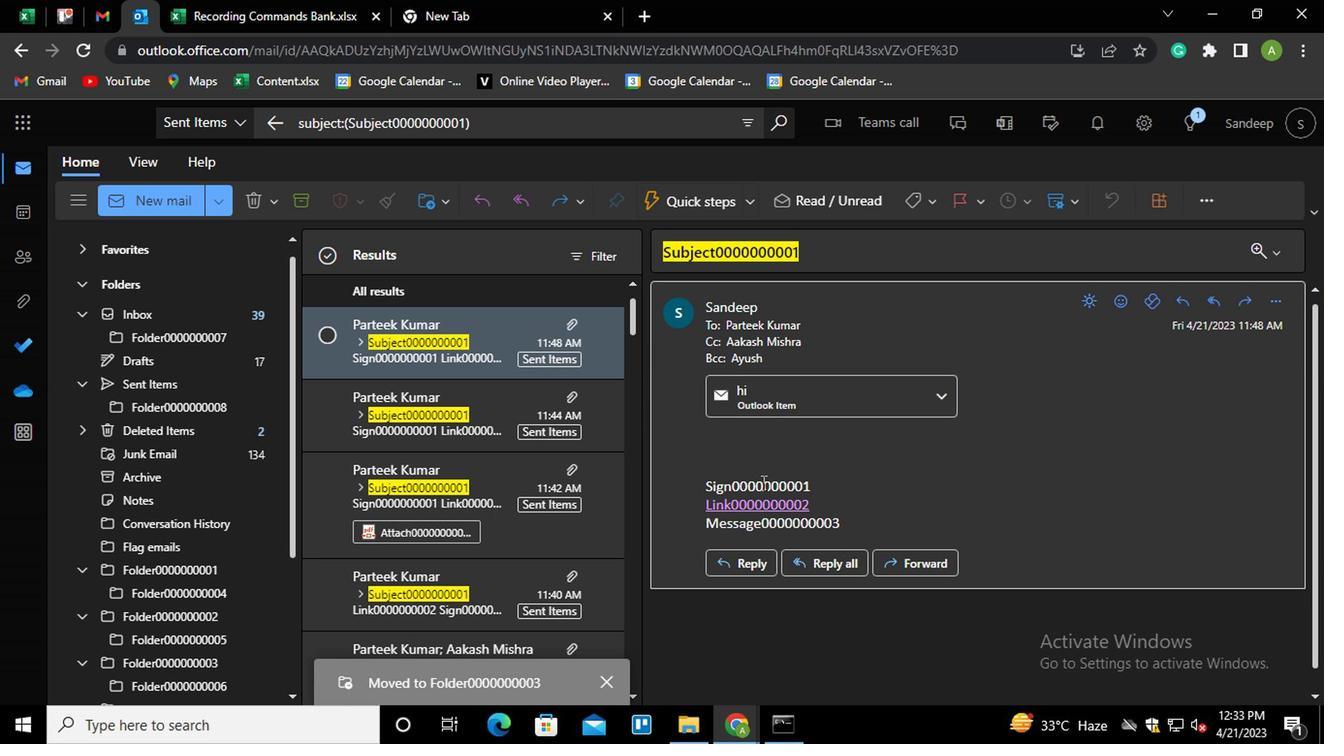 
